 Task: Change  the formatting of the data  Which is Greater than 10 in conditional formating, put the option 'Green Fill with Dark Green Text. . 'In the sheet   Stellar Sales review book
Action: Mouse moved to (150, 121)
Screenshot: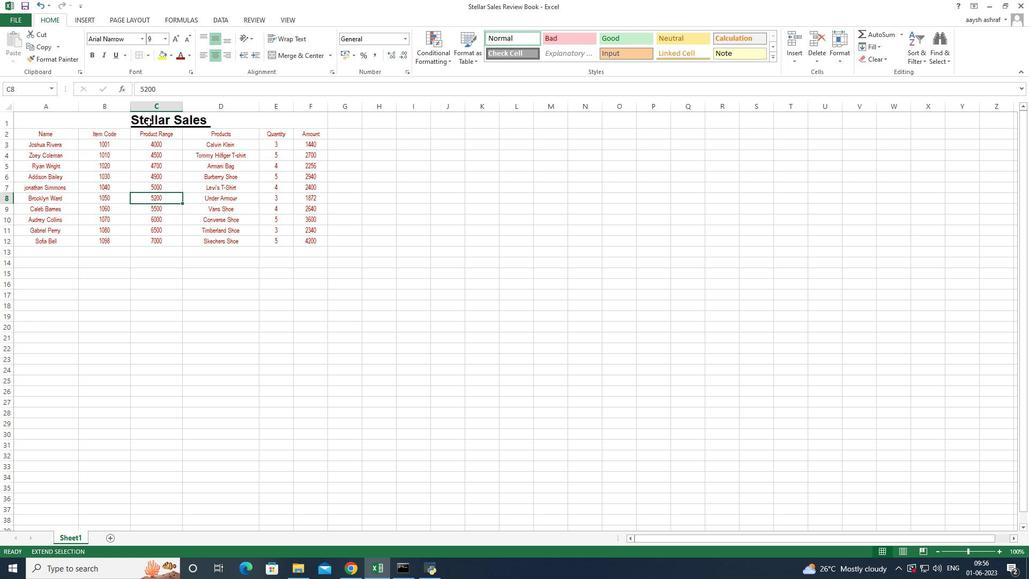 
Action: Mouse pressed left at (150, 121)
Screenshot: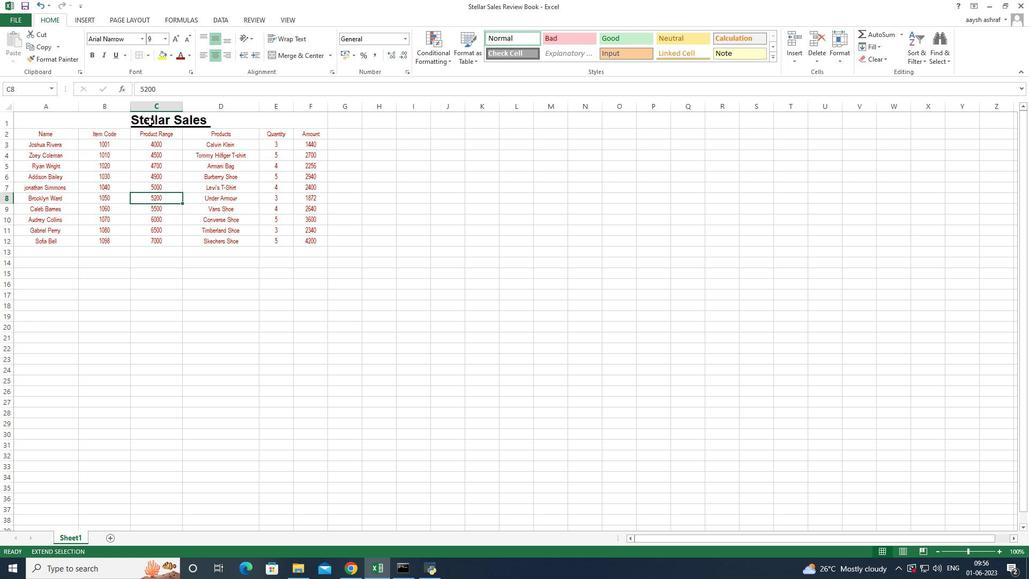 
Action: Mouse moved to (90, 359)
Screenshot: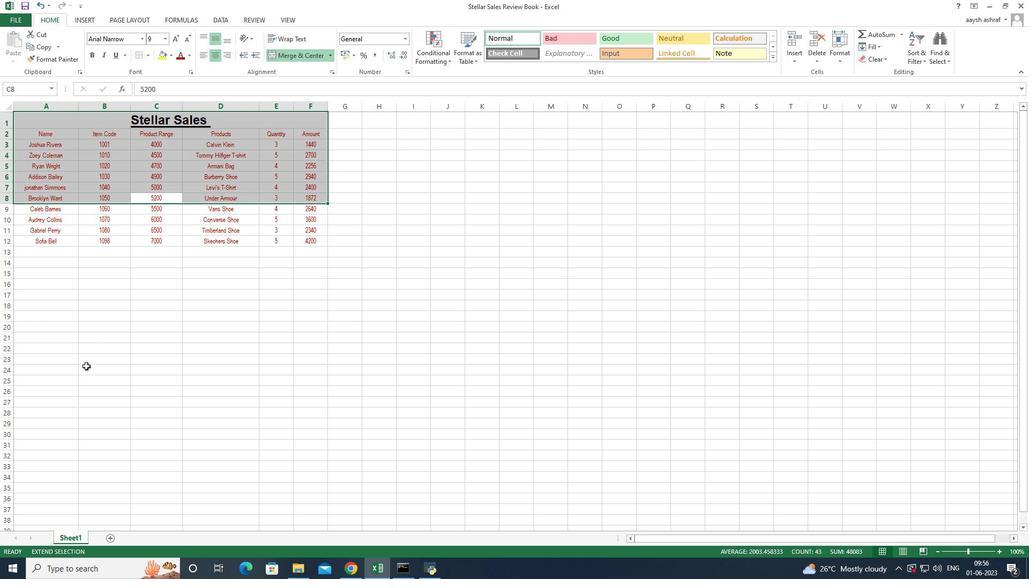 
Action: Mouse pressed right at (90, 359)
Screenshot: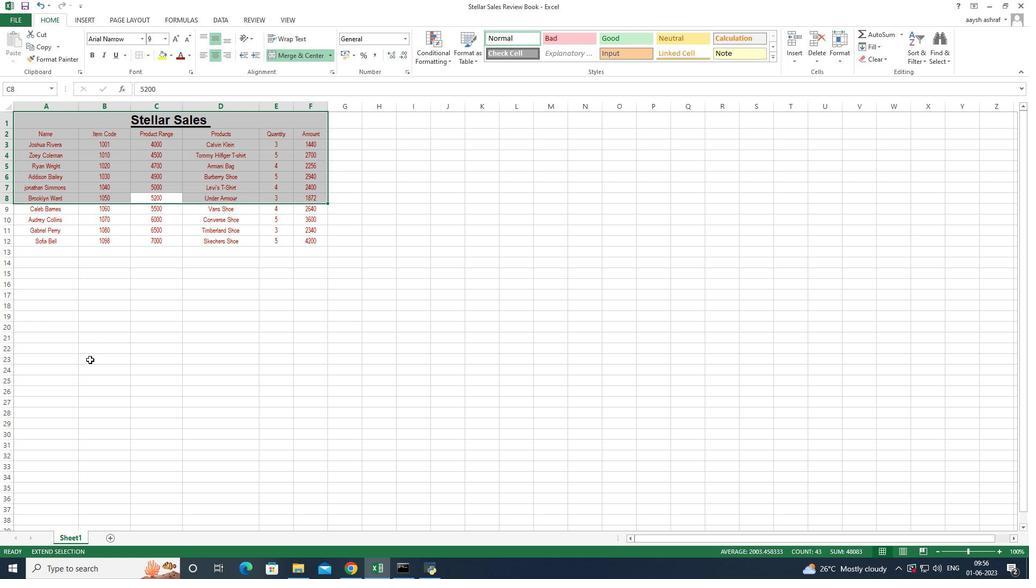 
Action: Mouse moved to (132, 349)
Screenshot: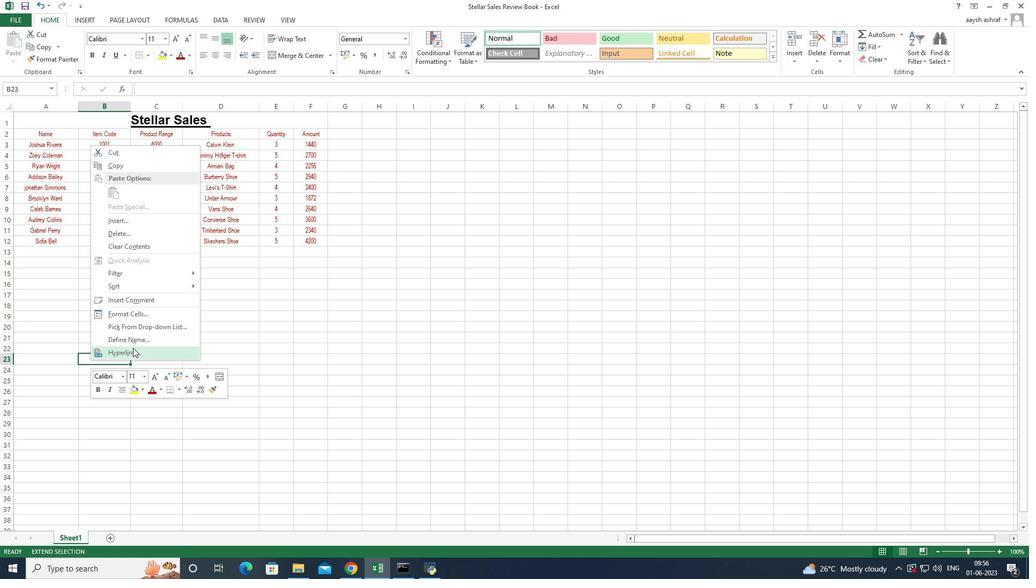 
Action: Mouse pressed left at (132, 349)
Screenshot: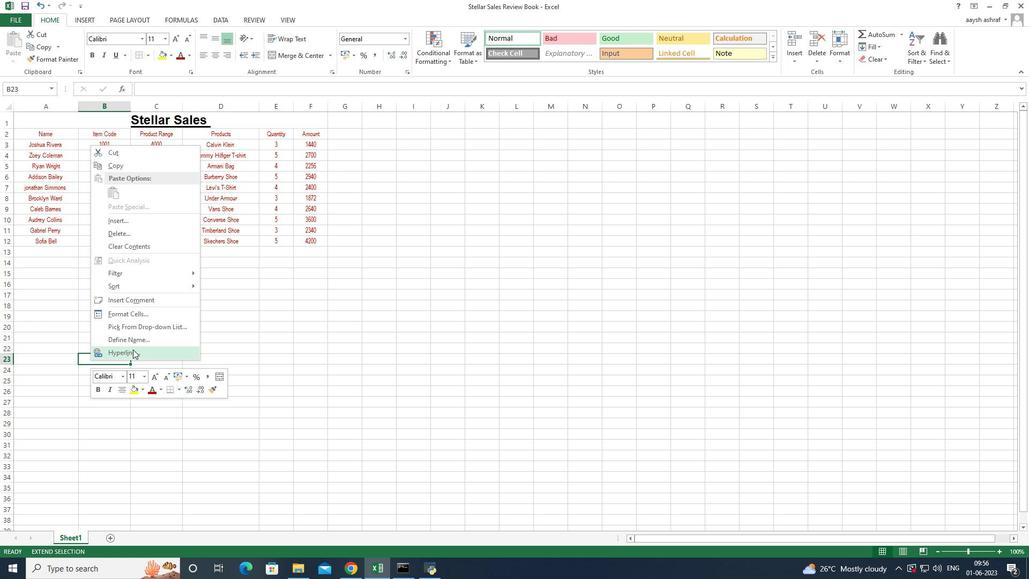 
Action: Mouse moved to (286, 261)
Screenshot: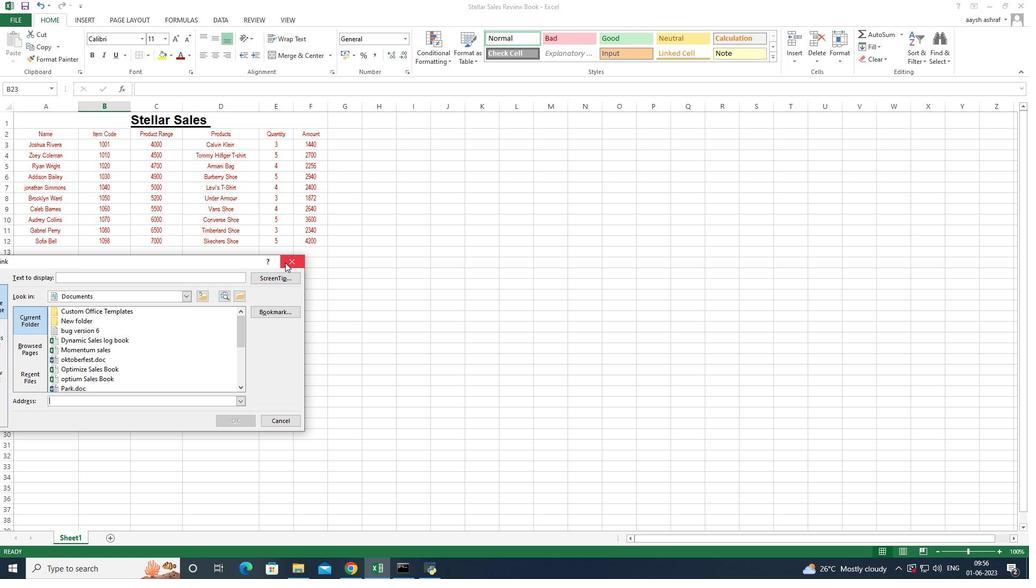 
Action: Mouse pressed left at (286, 261)
Screenshot: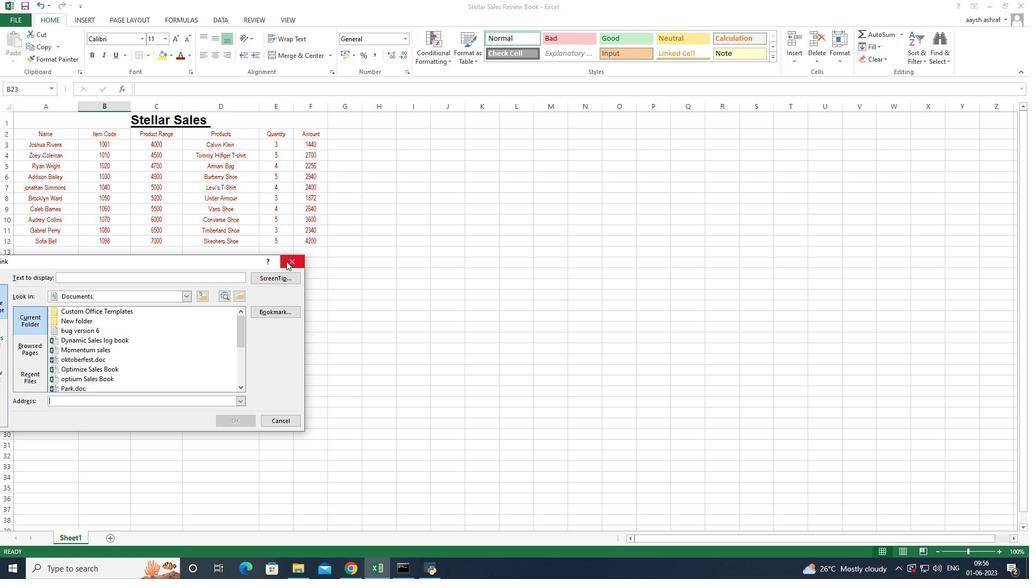 
Action: Mouse moved to (142, 121)
Screenshot: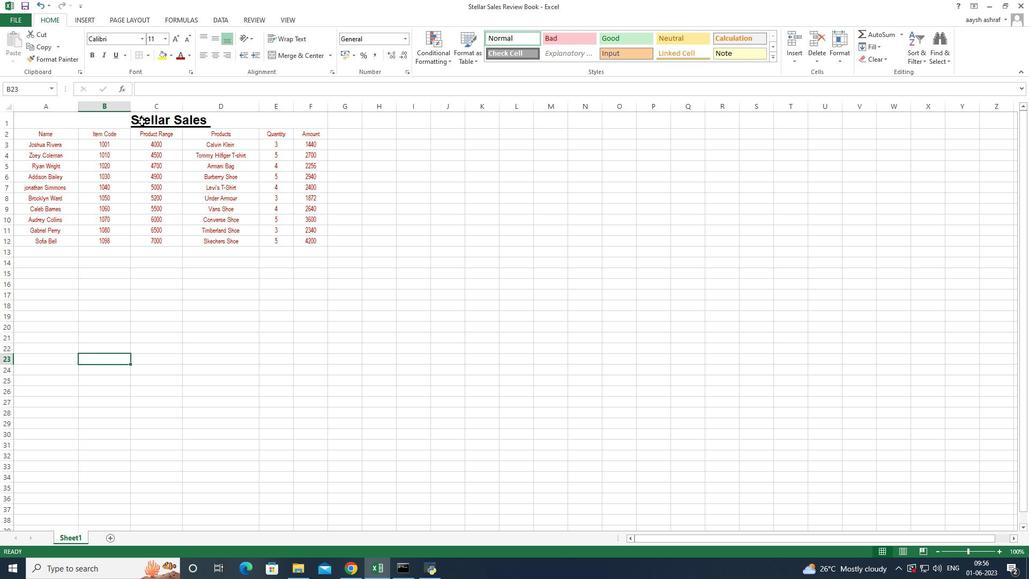 
Action: Mouse pressed left at (142, 121)
Screenshot: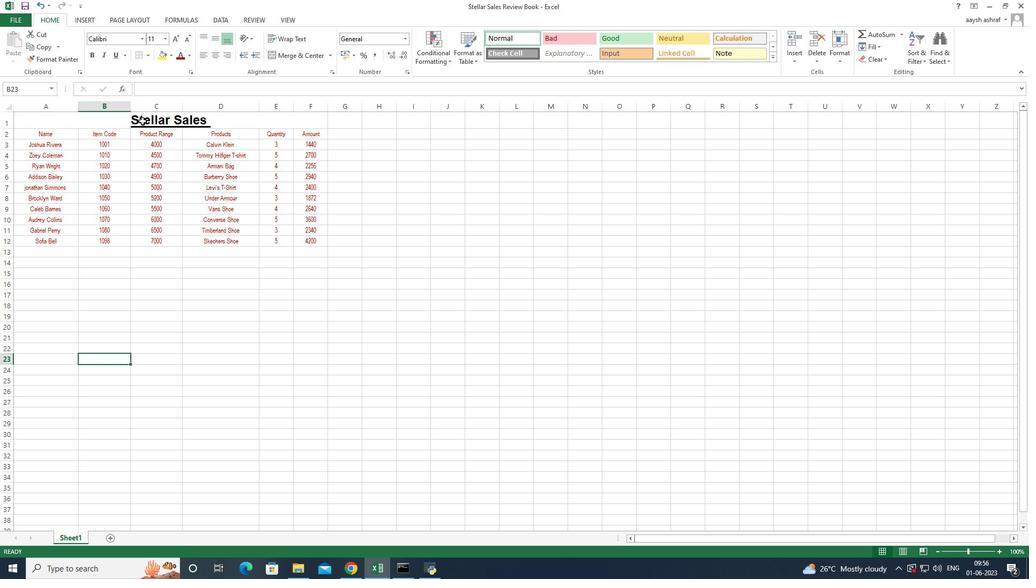 
Action: Mouse moved to (32, 135)
Screenshot: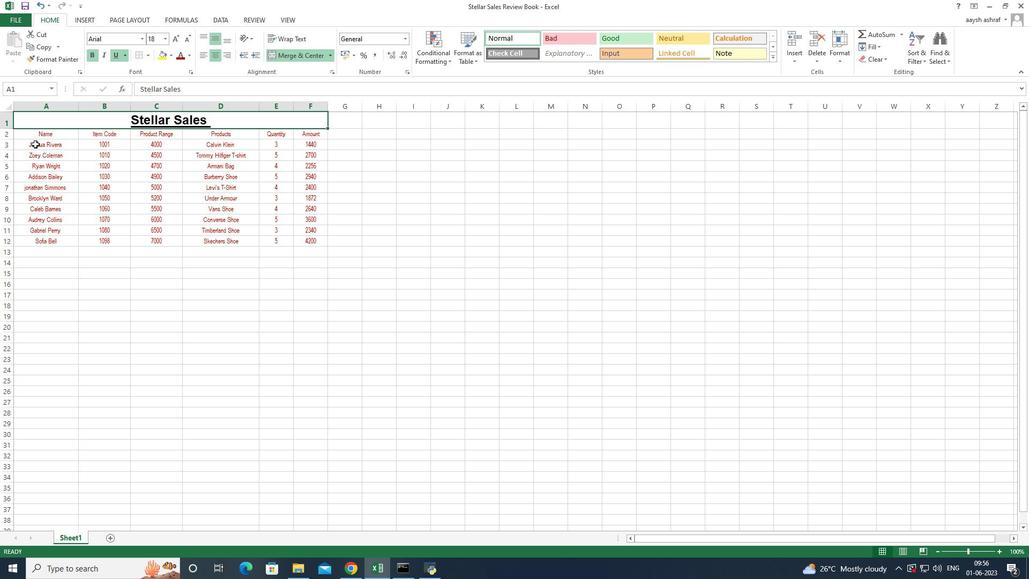 
Action: Mouse pressed left at (32, 135)
Screenshot: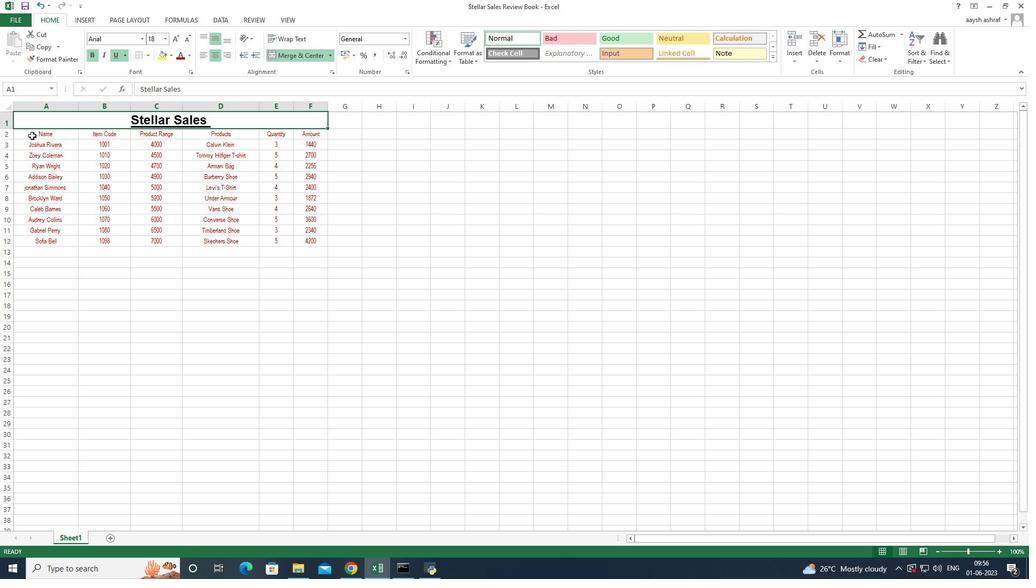 
Action: Mouse moved to (32, 135)
Screenshot: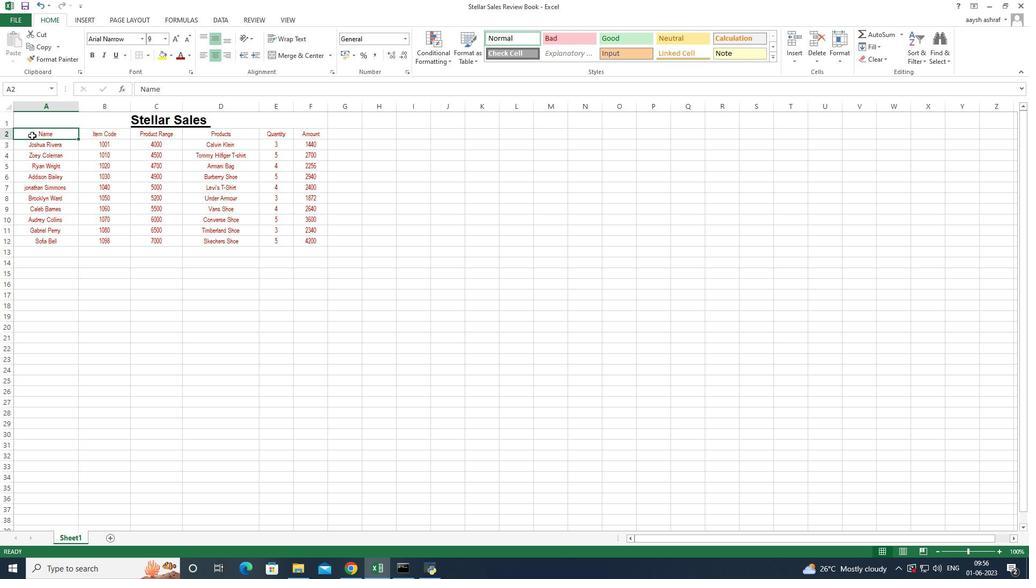 
Action: Mouse pressed left at (32, 135)
Screenshot: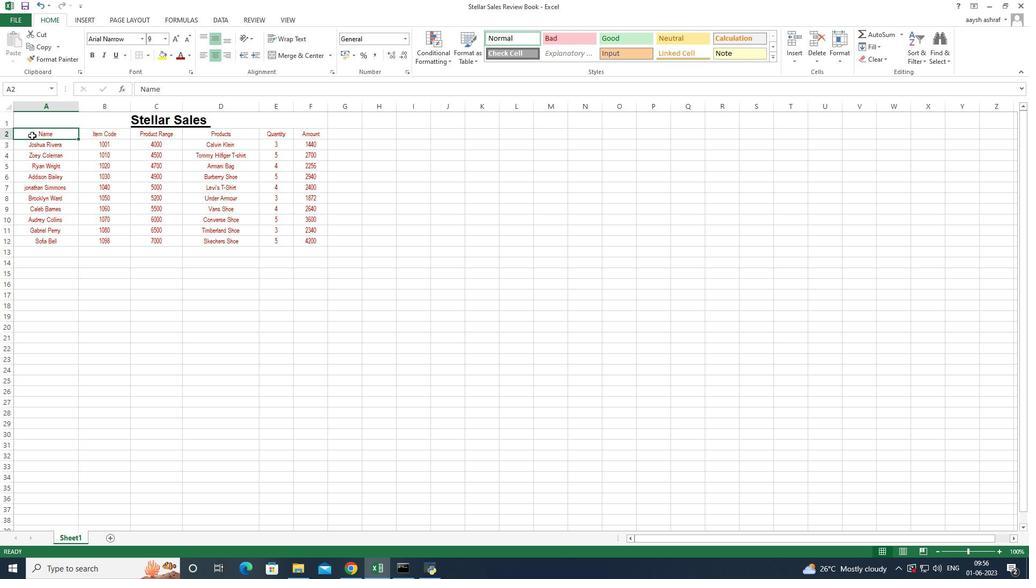 
Action: Mouse moved to (435, 55)
Screenshot: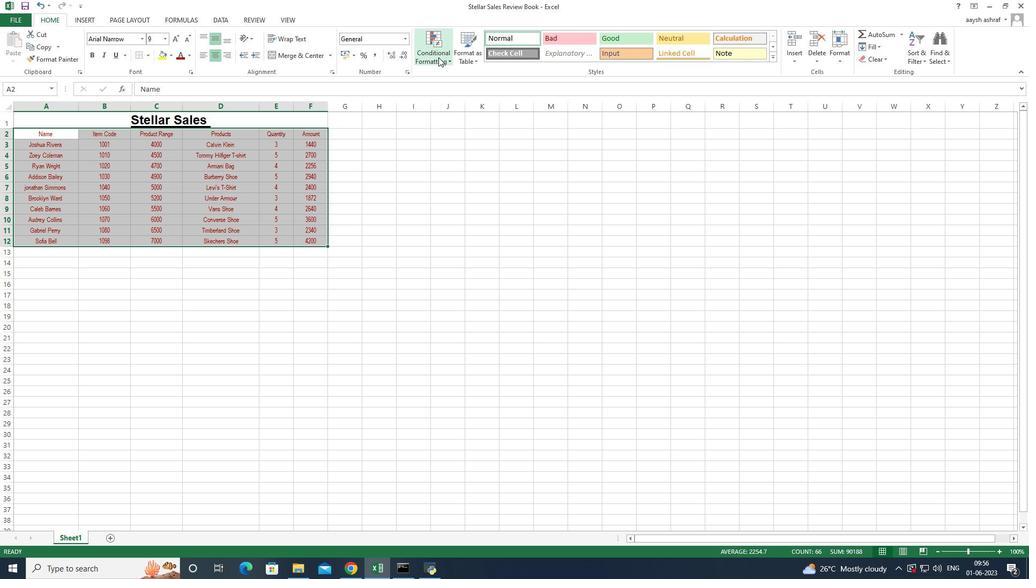 
Action: Mouse pressed left at (435, 55)
Screenshot: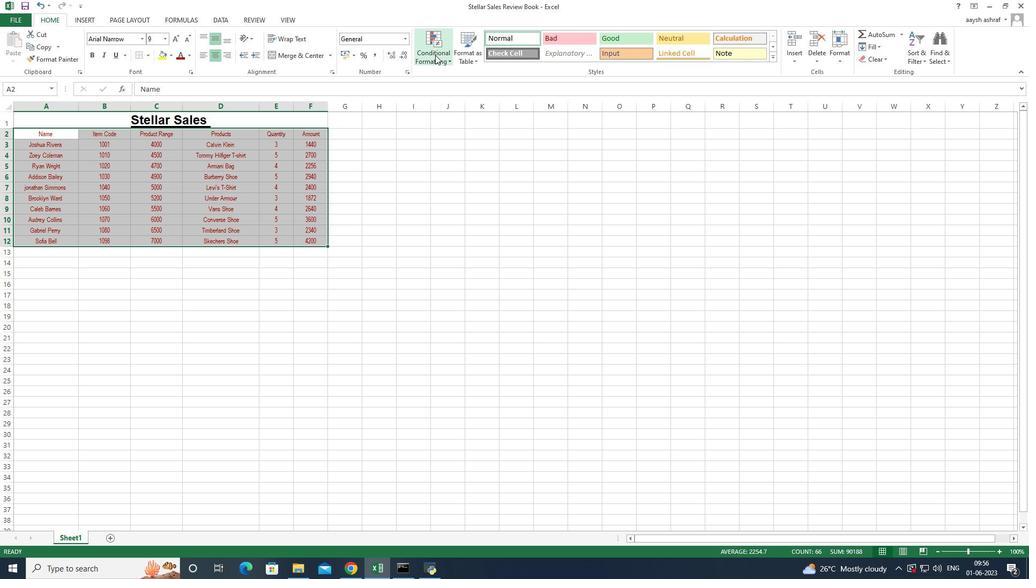 
Action: Mouse moved to (581, 79)
Screenshot: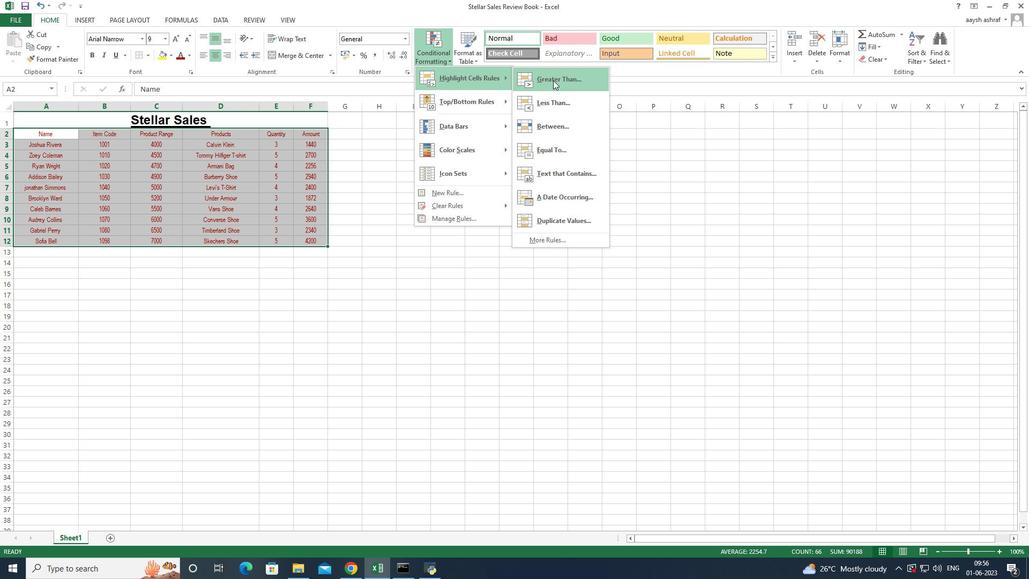 
Action: Mouse pressed left at (581, 79)
Screenshot: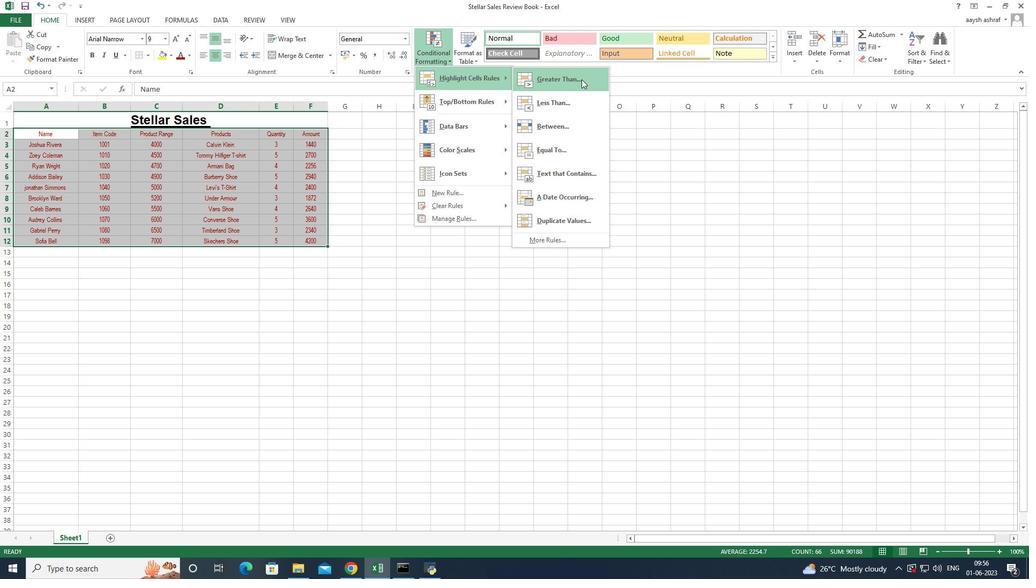 
Action: Mouse moved to (208, 288)
Screenshot: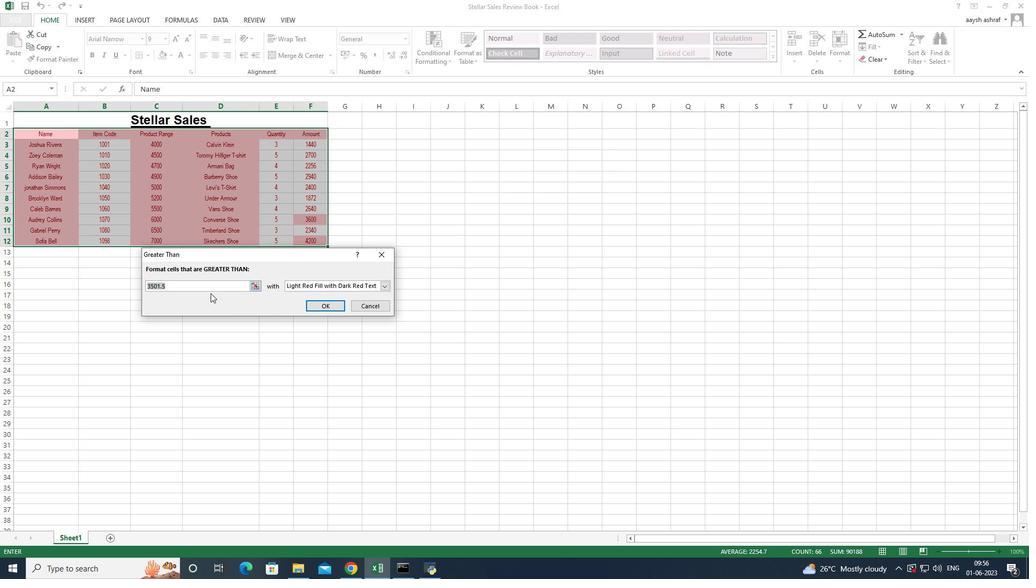 
Action: Key pressed <Key.backspace><Key.backspace><Key.backspace><Key.backspace><Key.backspace><Key.backspace>10
Screenshot: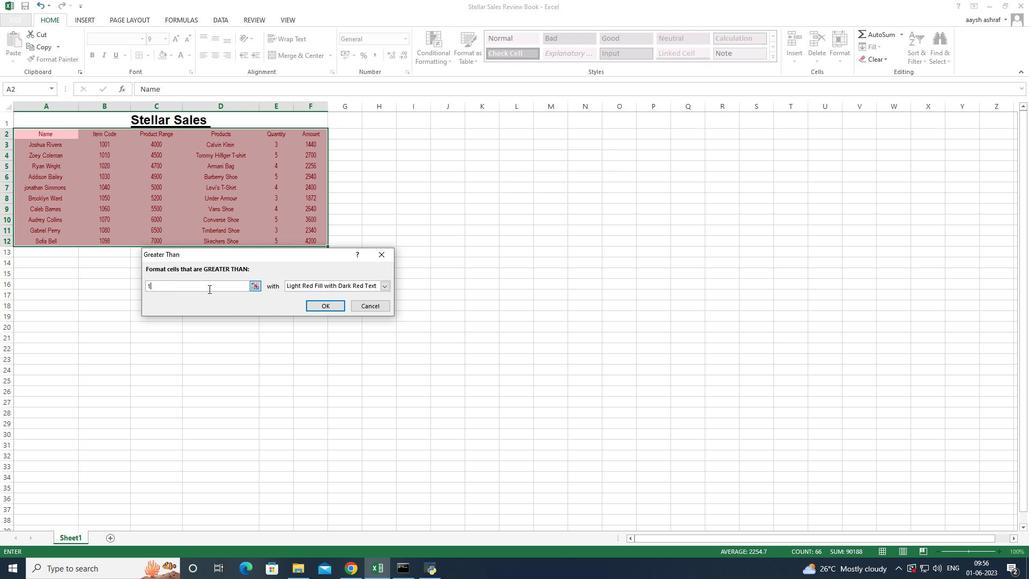 
Action: Mouse moved to (383, 285)
Screenshot: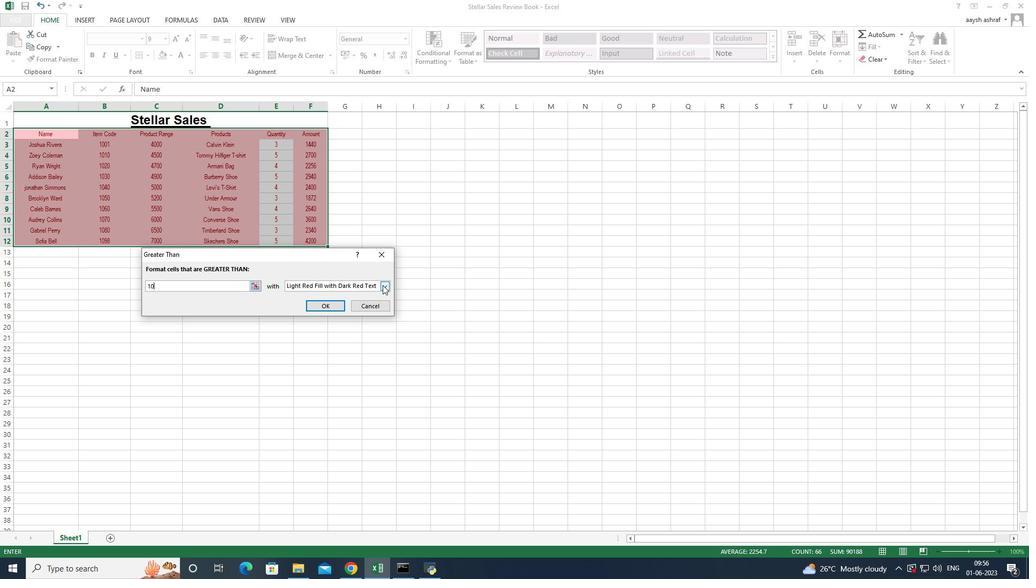 
Action: Mouse pressed left at (383, 285)
Screenshot: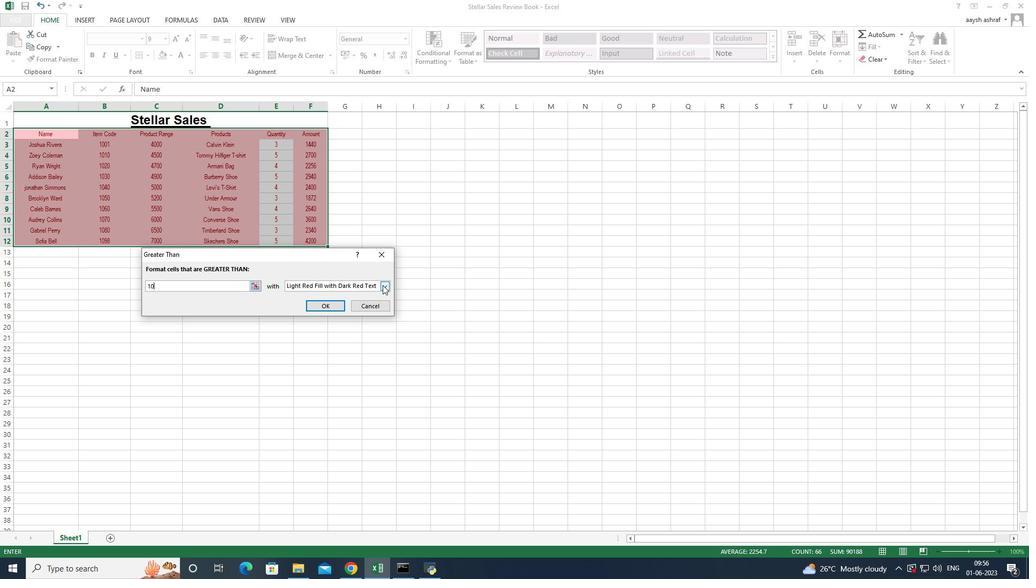 
Action: Mouse moved to (354, 310)
Screenshot: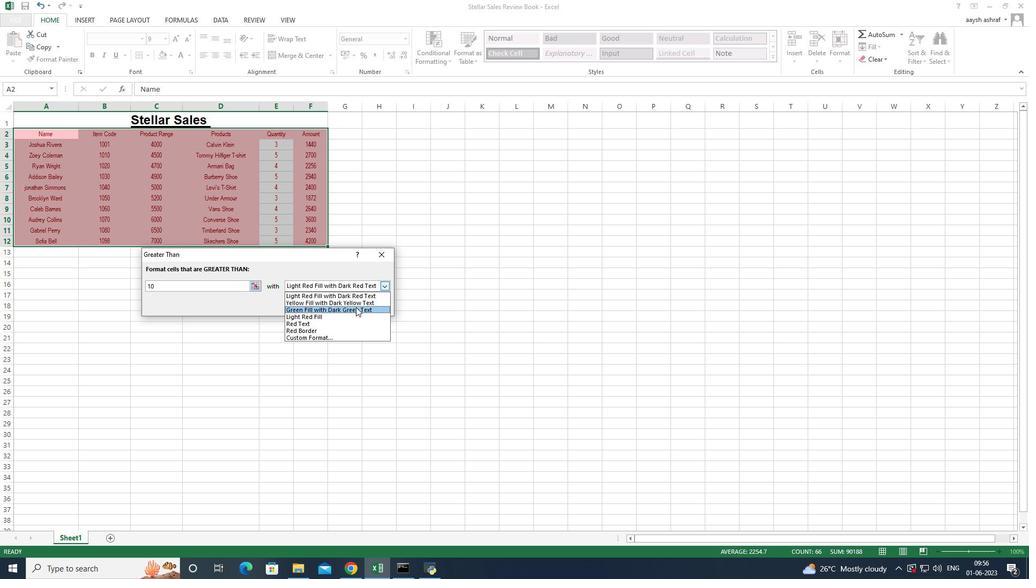 
Action: Mouse pressed left at (354, 310)
Screenshot: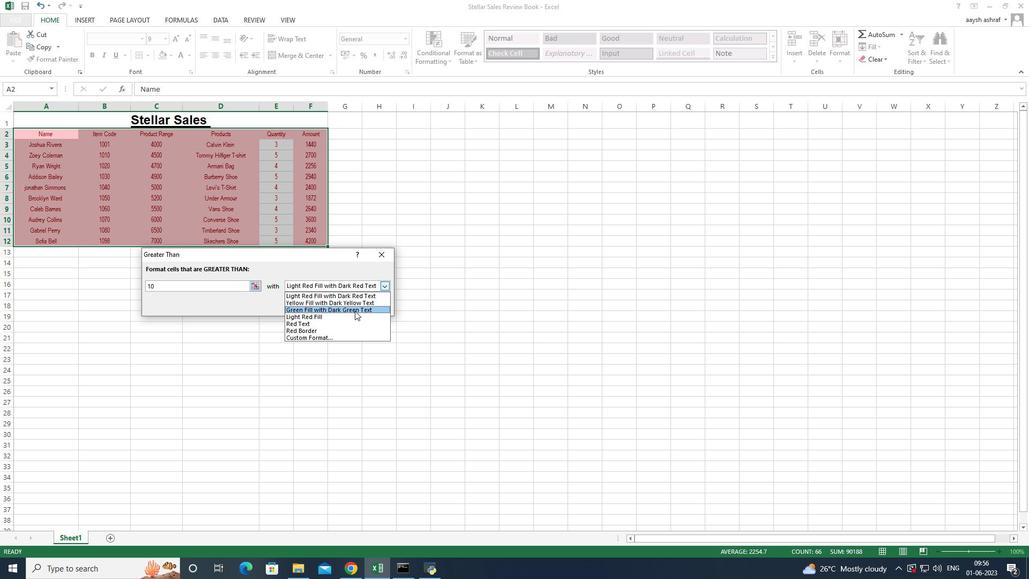 
Action: Mouse moved to (331, 306)
Screenshot: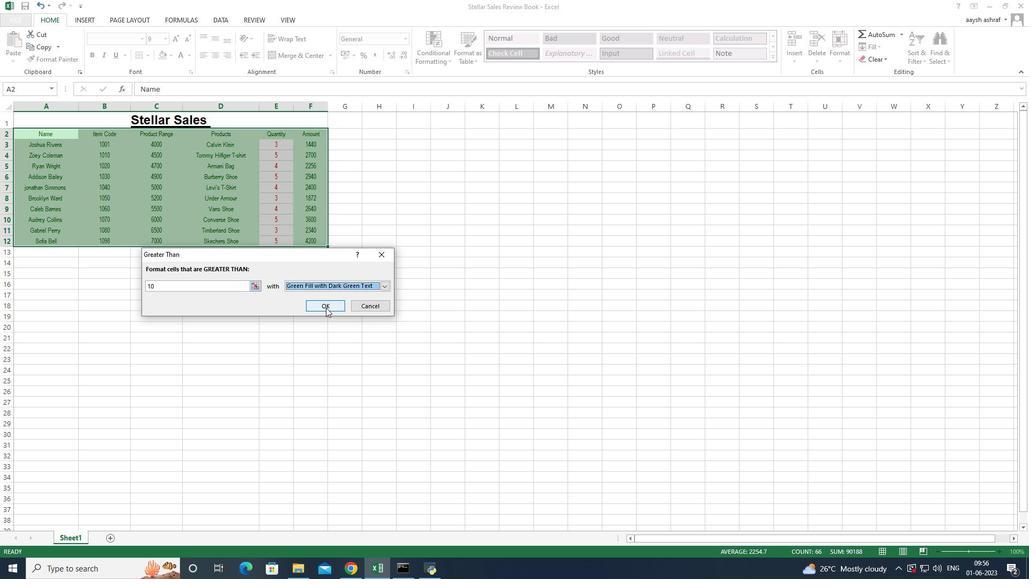 
Action: Mouse pressed left at (331, 306)
Screenshot: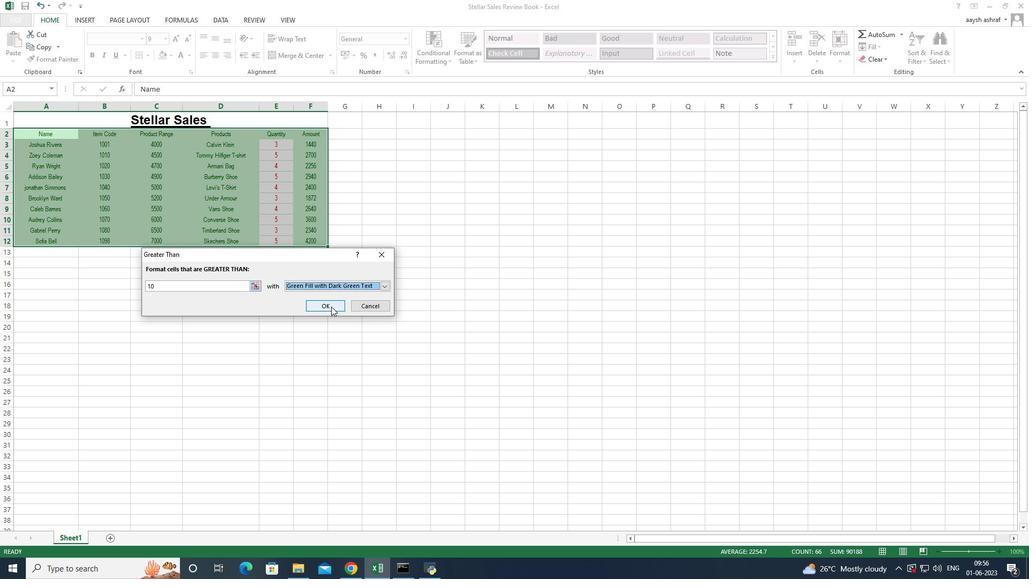 
Action: Mouse moved to (195, 302)
Screenshot: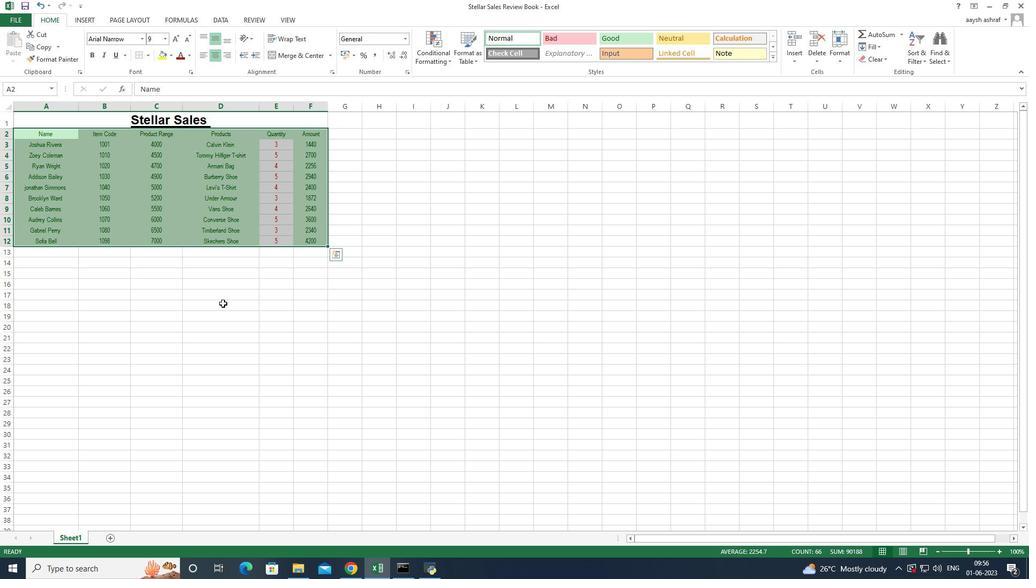 
Action: Mouse pressed left at (195, 302)
Screenshot: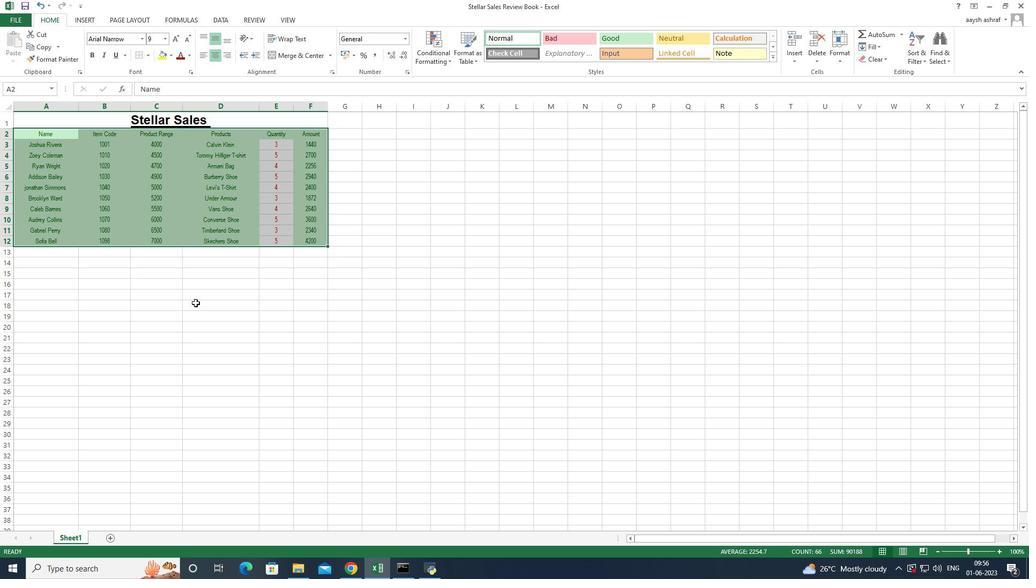 
Action: Mouse moved to (163, 122)
Screenshot: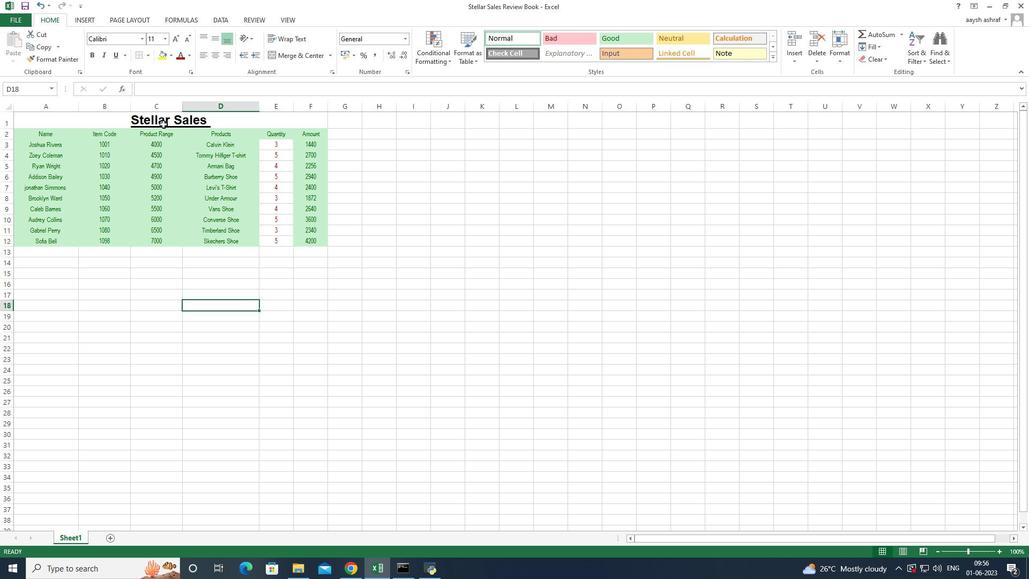 
Action: Mouse pressed left at (163, 122)
Screenshot: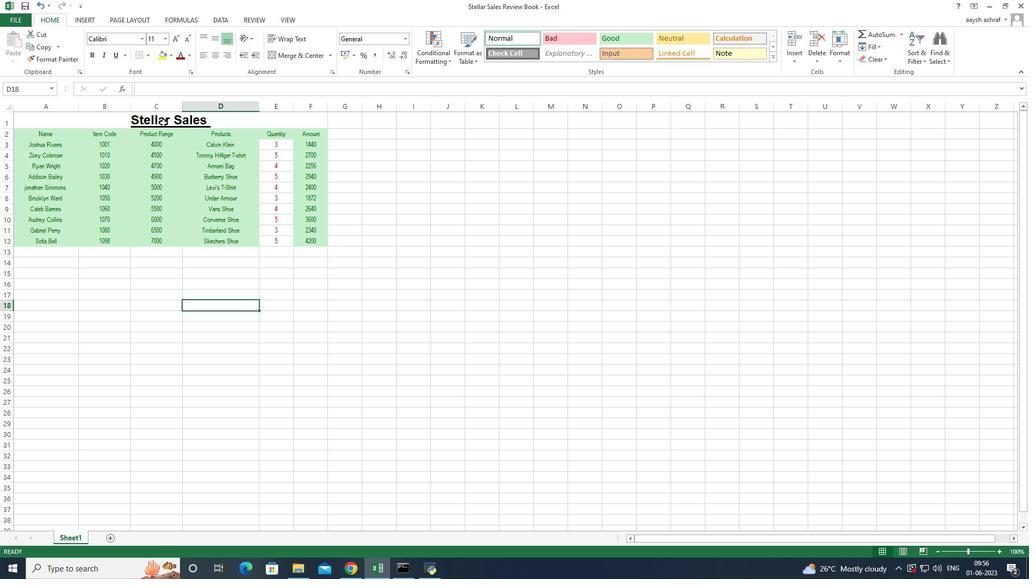 
Action: Mouse moved to (188, 60)
Screenshot: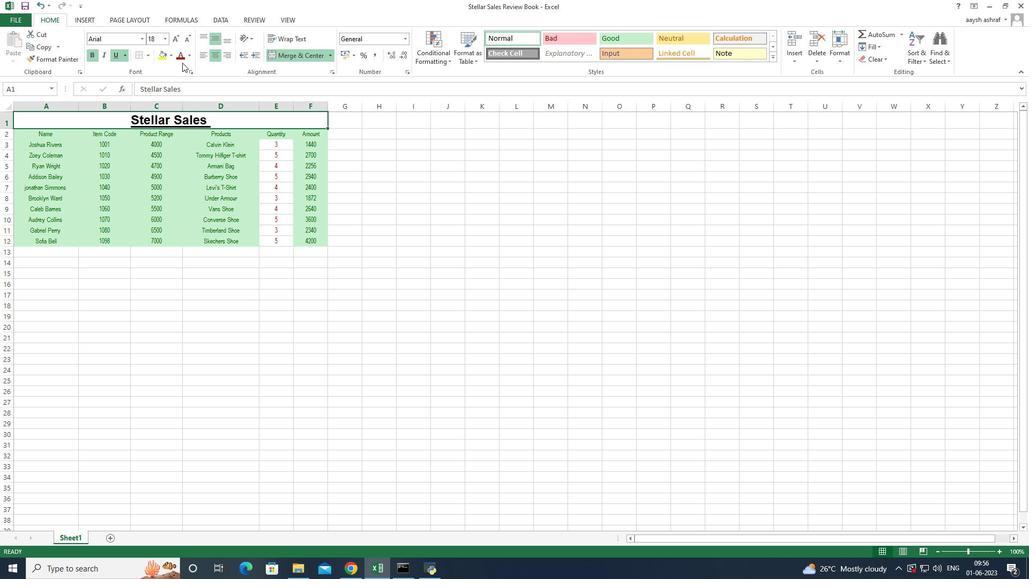 
Action: Mouse pressed left at (188, 60)
Screenshot: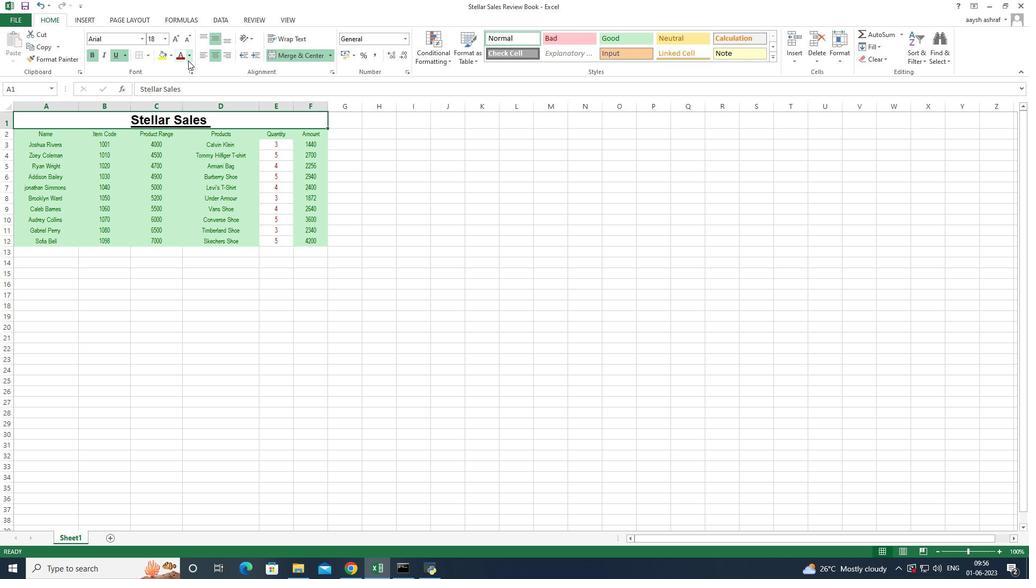 
Action: Mouse moved to (189, 154)
Screenshot: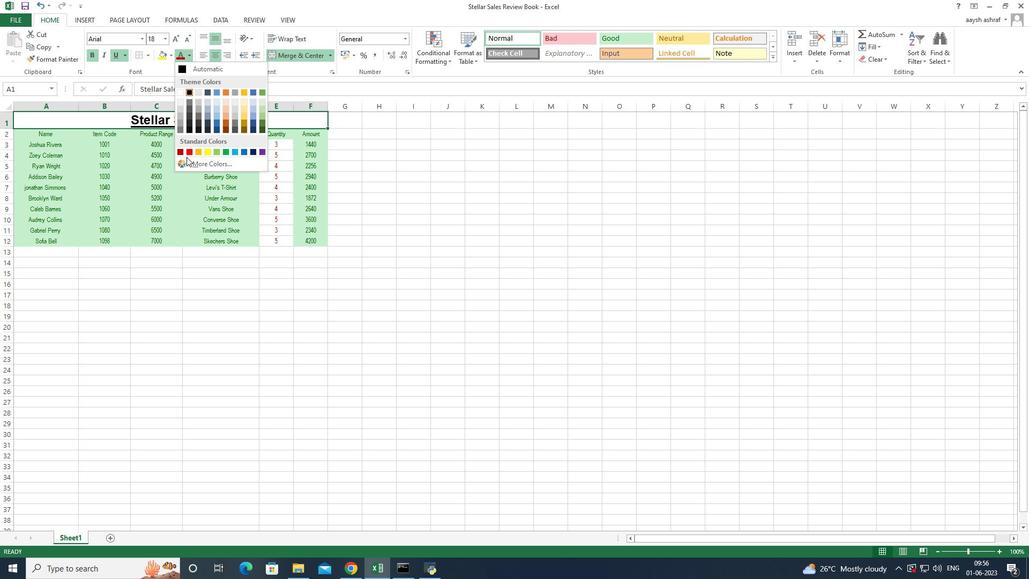 
Action: Mouse pressed left at (189, 154)
Screenshot: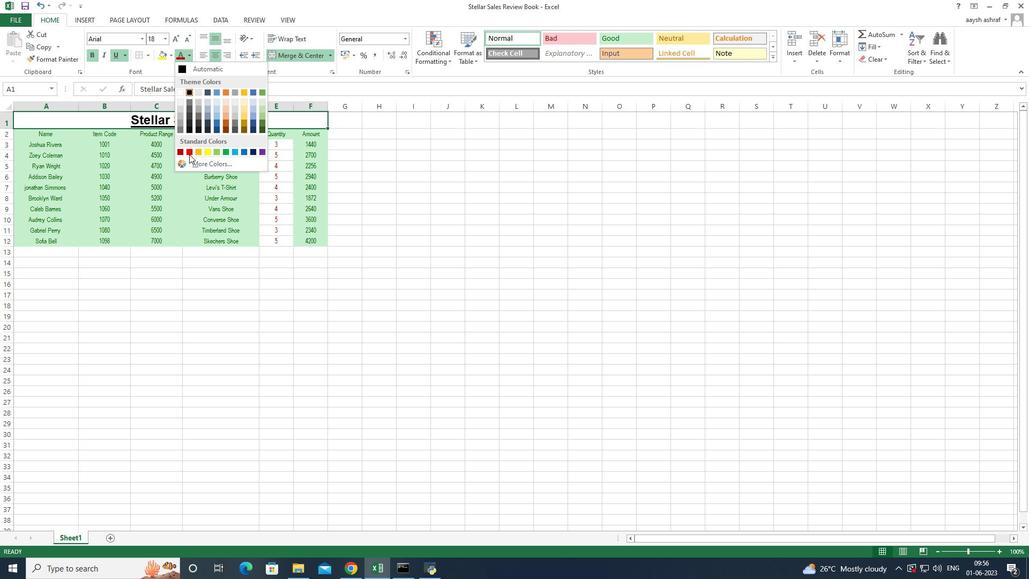 
Action: Mouse moved to (183, 151)
Screenshot: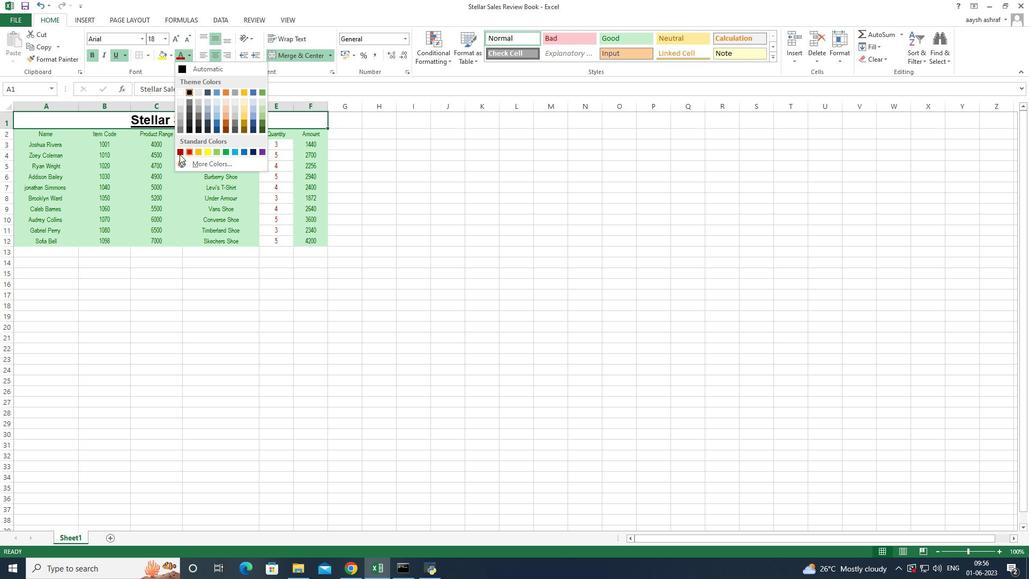 
Action: Mouse pressed left at (183, 151)
Screenshot: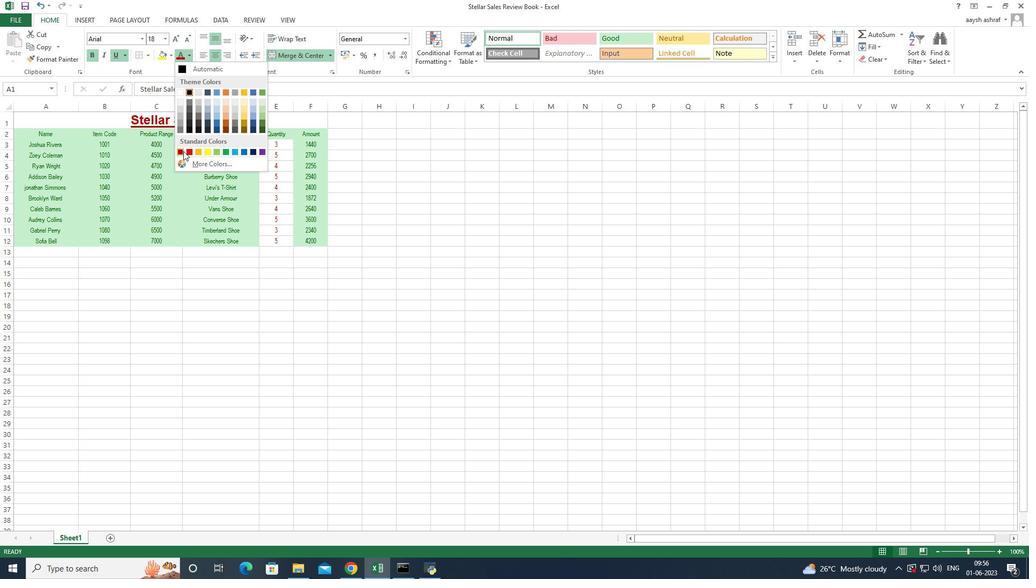 
Action: Mouse moved to (83, 115)
Screenshot: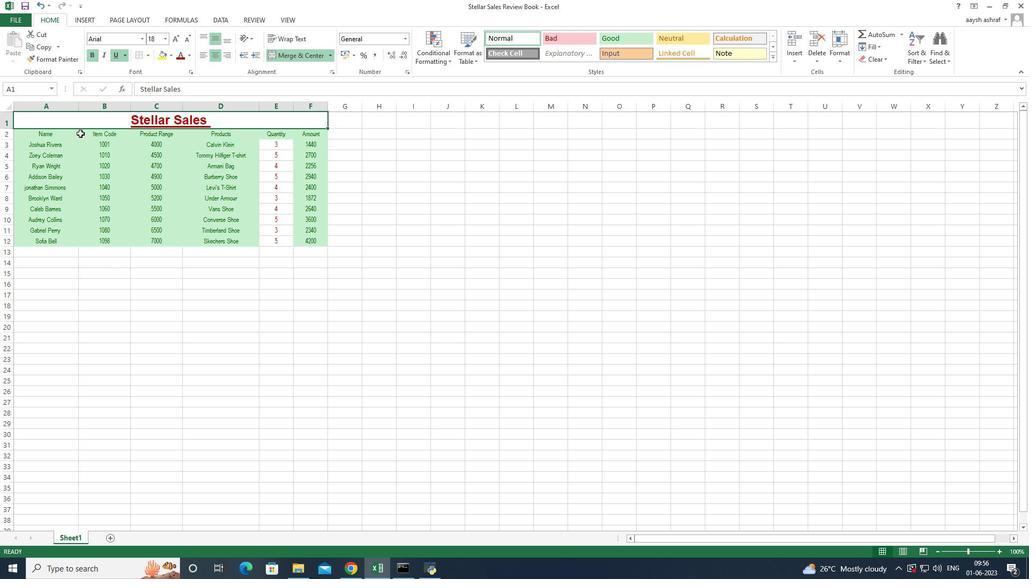 
Action: Mouse pressed left at (83, 115)
Screenshot: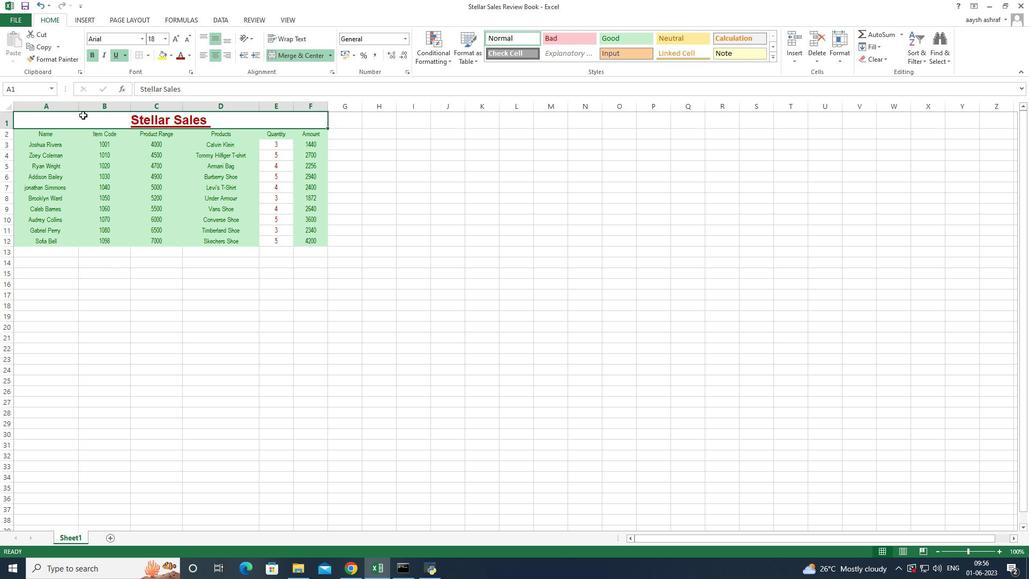 
Action: Mouse pressed left at (83, 115)
Screenshot: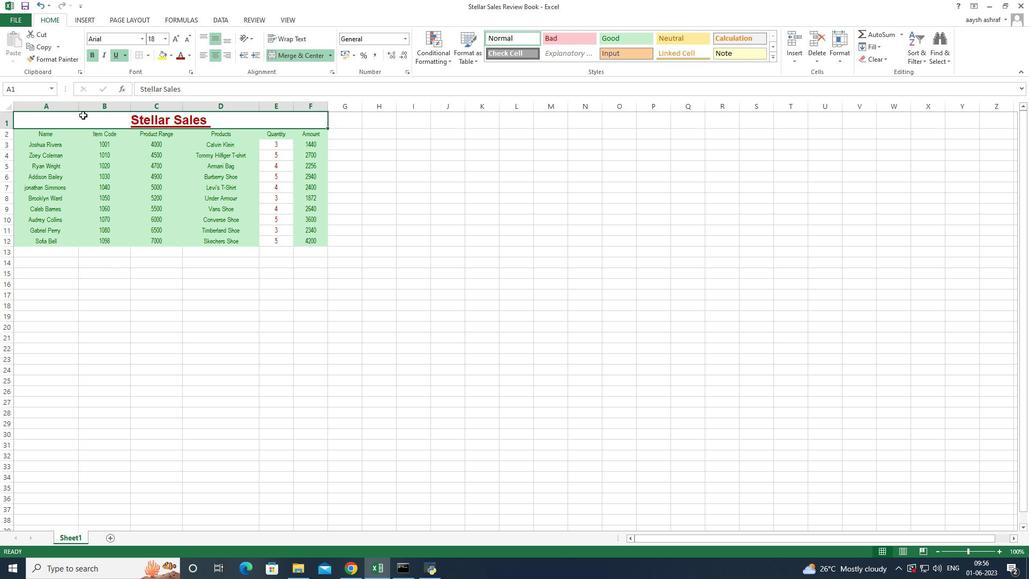 
Action: Mouse moved to (131, 119)
Screenshot: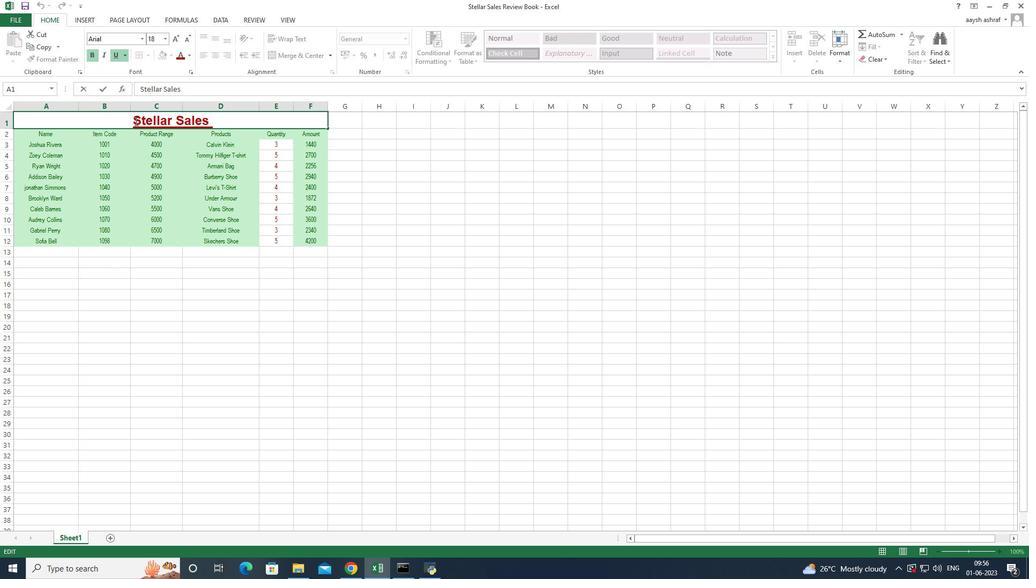 
Action: Mouse pressed left at (131, 119)
Screenshot: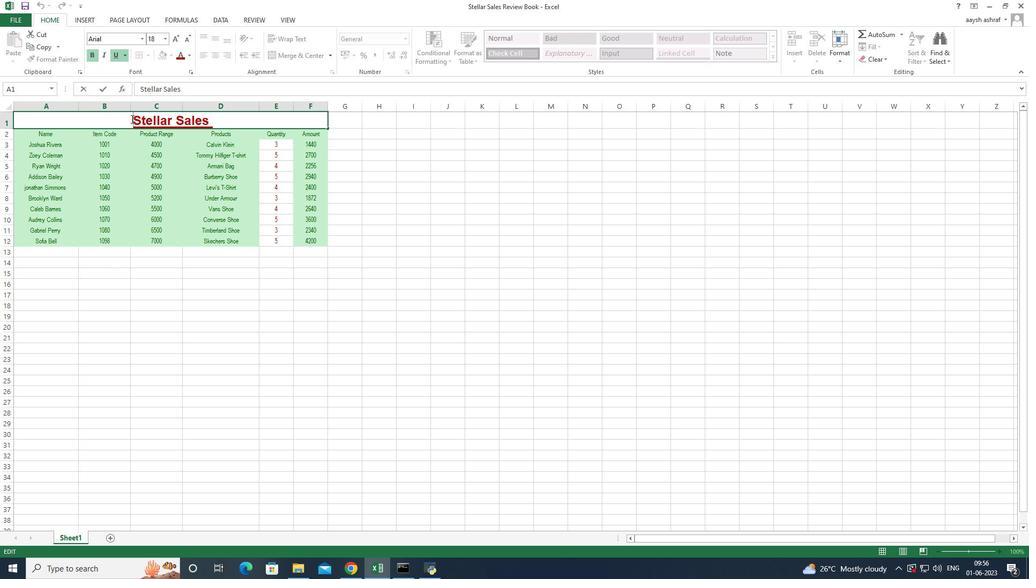 
Action: Mouse moved to (49, 123)
Screenshot: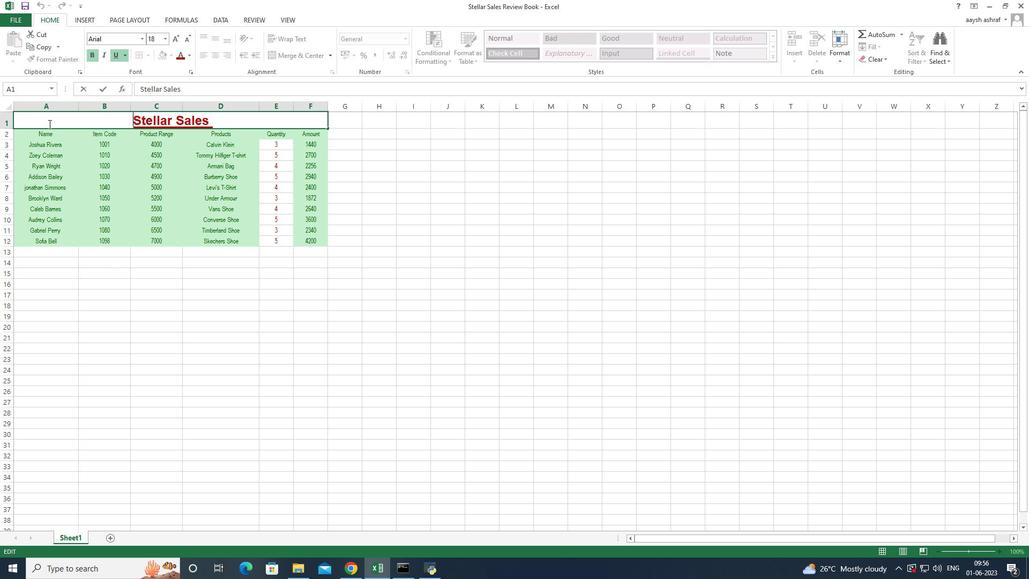 
Action: Mouse pressed left at (49, 123)
Screenshot: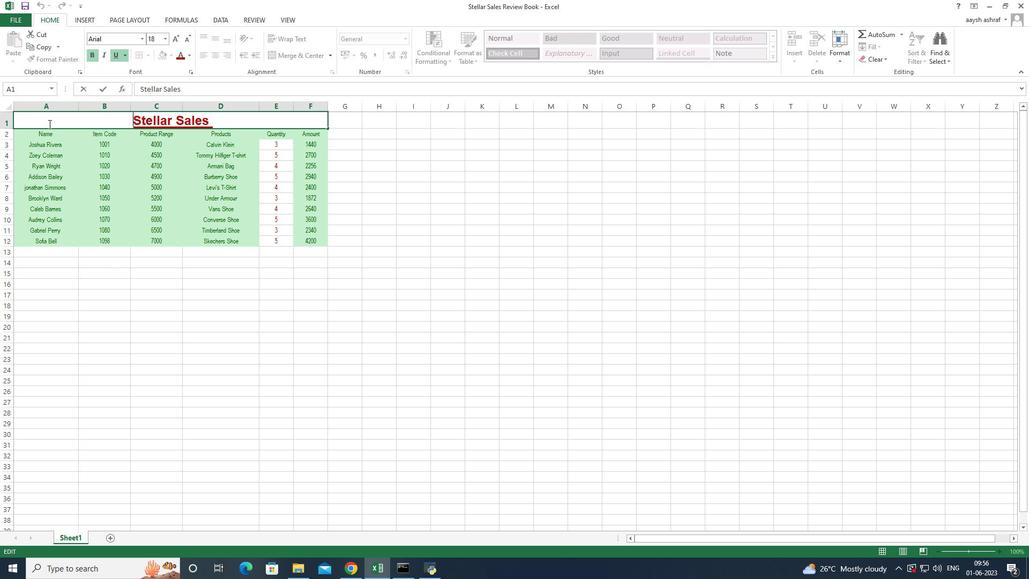 
Action: Mouse pressed left at (49, 123)
Screenshot: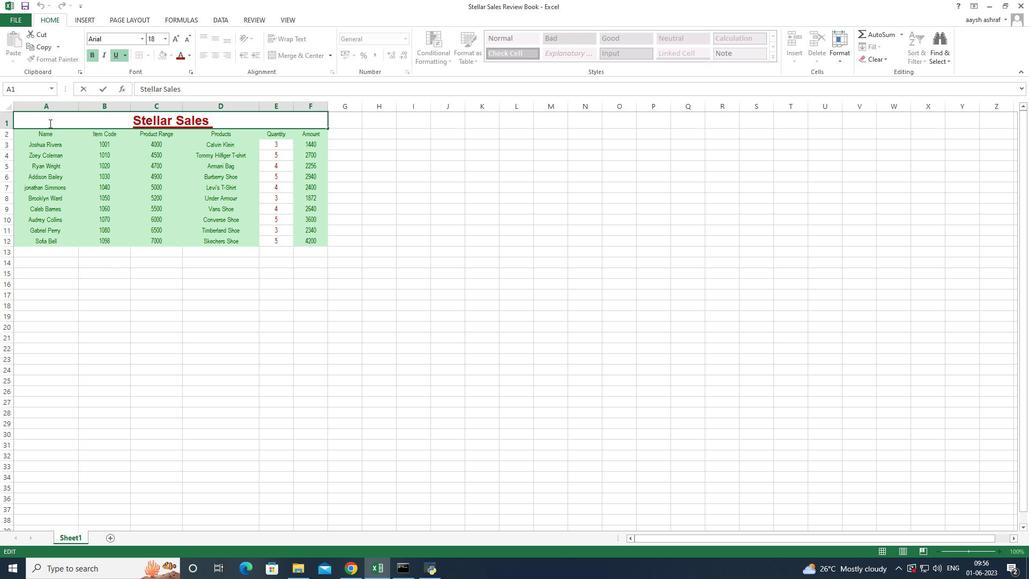 
Action: Mouse moved to (183, 60)
Screenshot: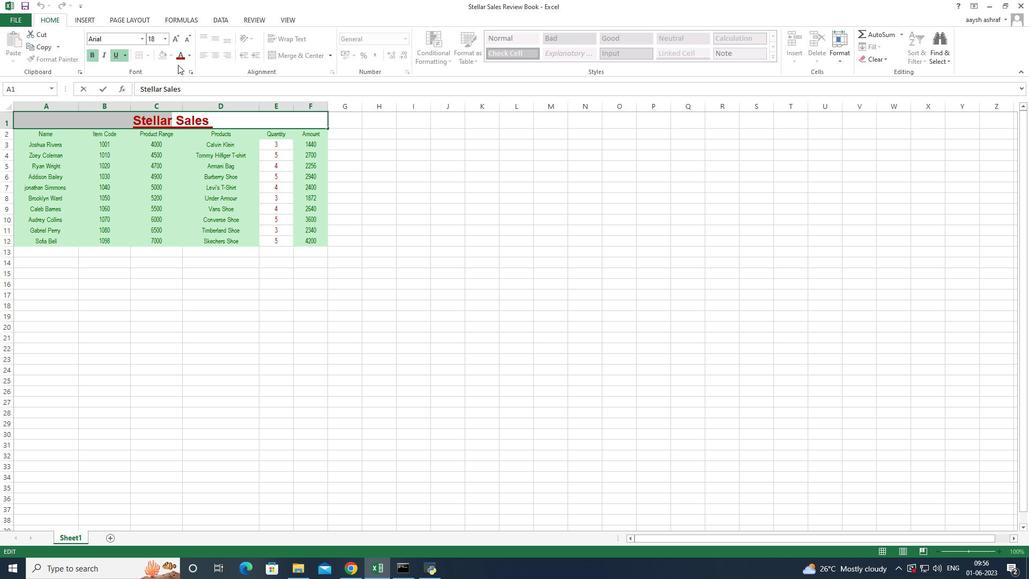 
Action: Mouse pressed left at (183, 60)
Screenshot: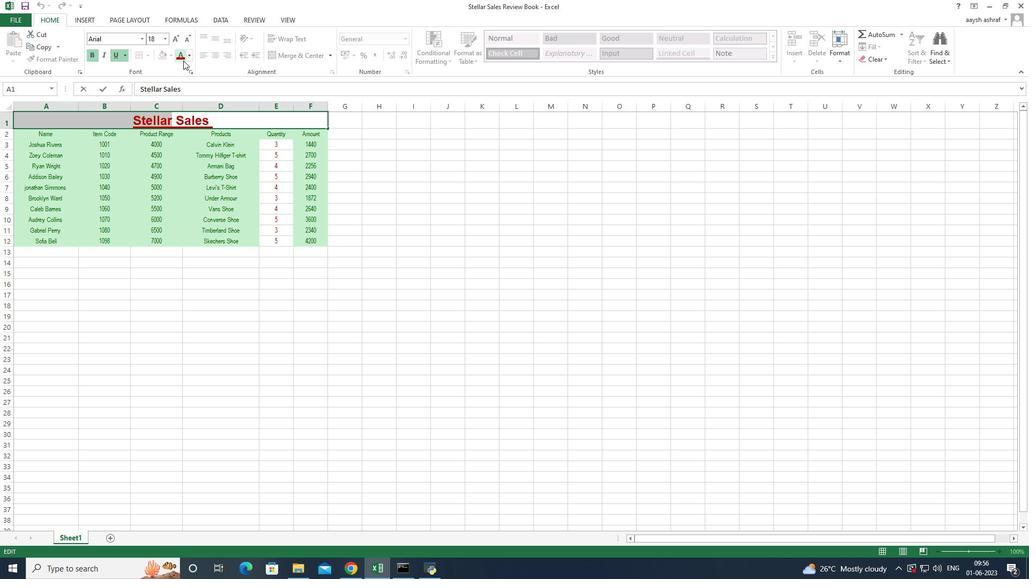 
Action: Mouse moved to (186, 57)
Screenshot: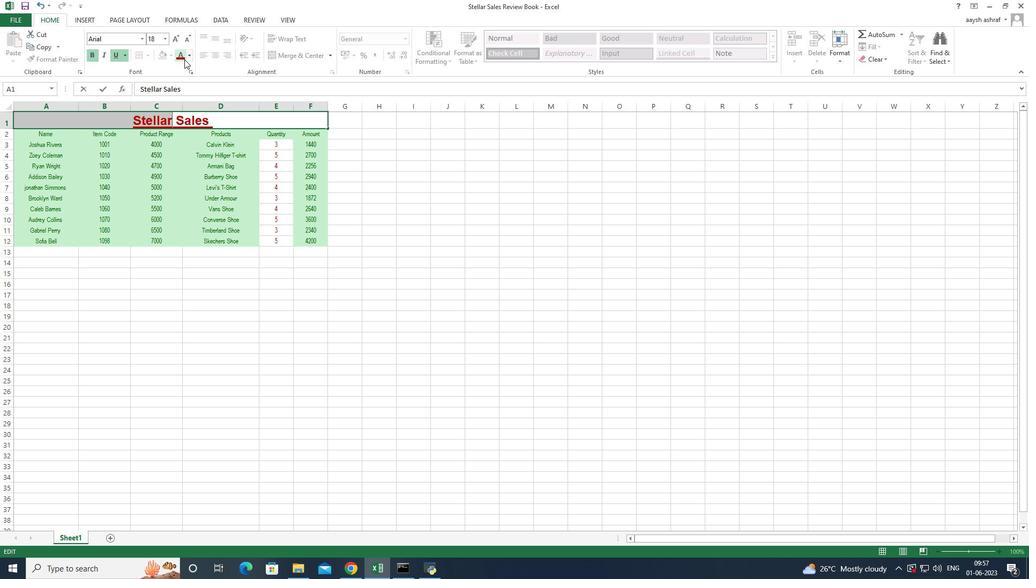
Action: Mouse pressed left at (186, 57)
Screenshot: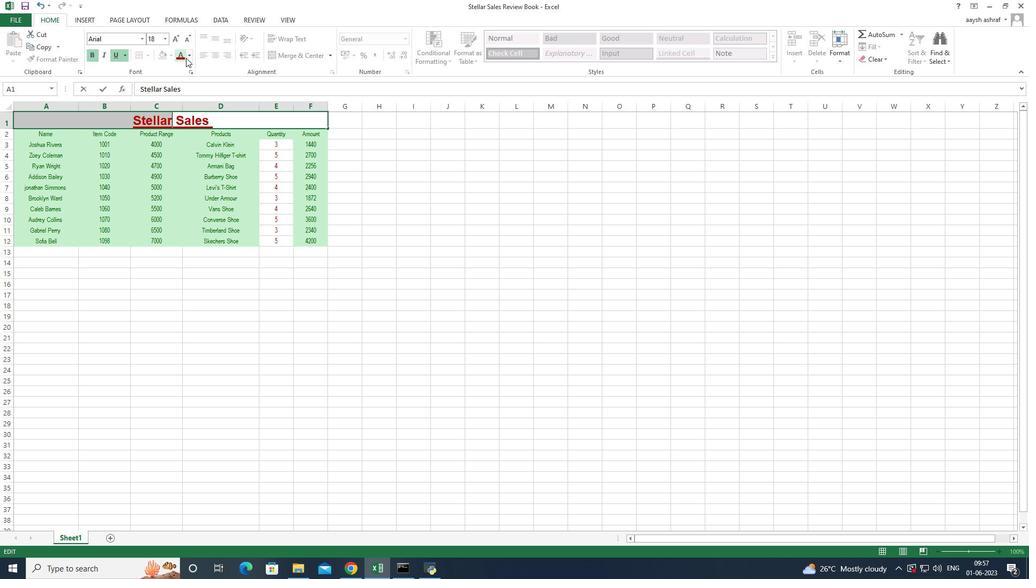 
Action: Mouse moved to (218, 125)
Screenshot: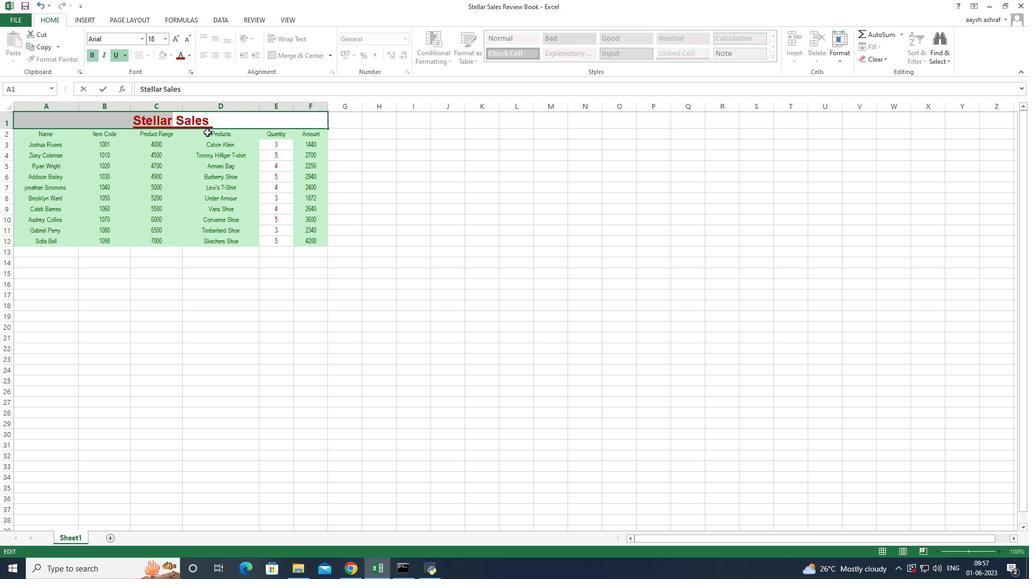 
Action: Mouse pressed left at (218, 125)
Screenshot: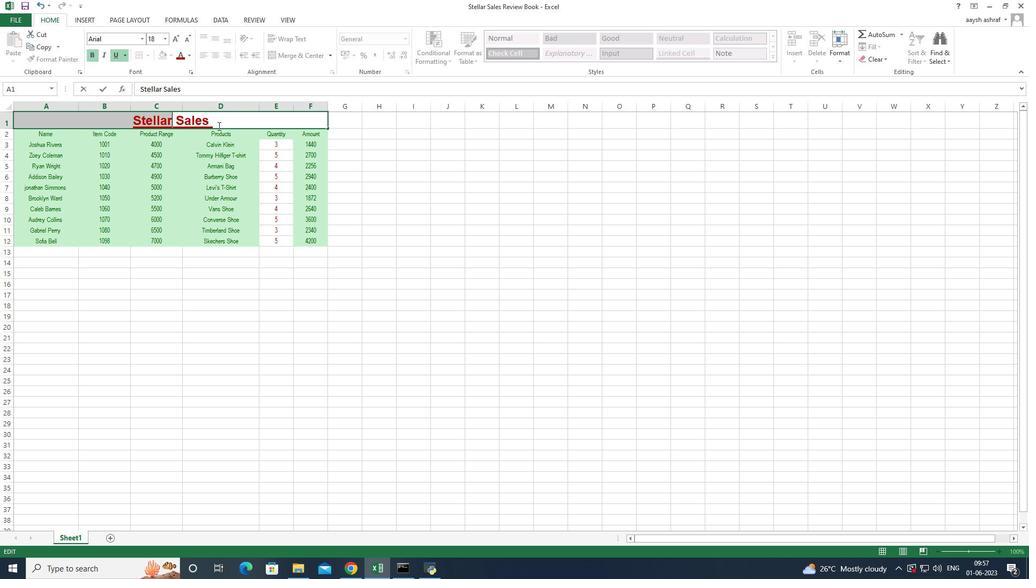 
Action: Mouse moved to (238, 121)
Screenshot: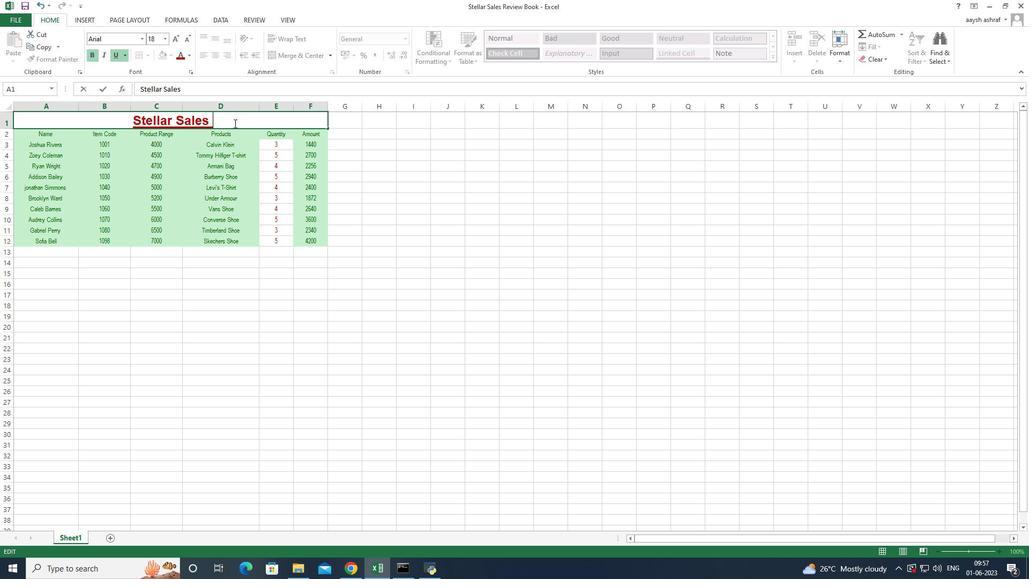 
Action: Mouse pressed left at (238, 121)
Screenshot: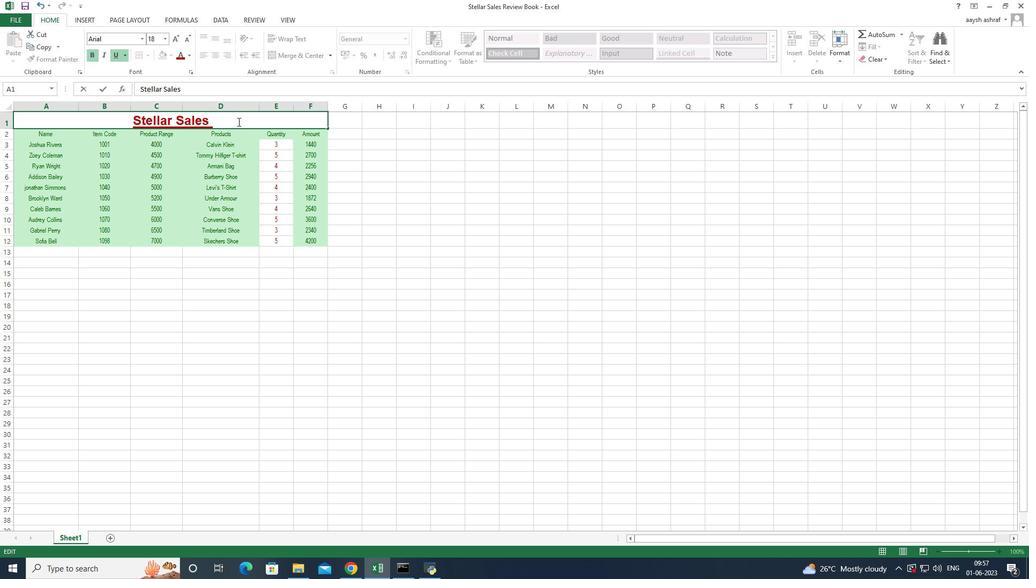 
Action: Mouse moved to (147, 315)
Screenshot: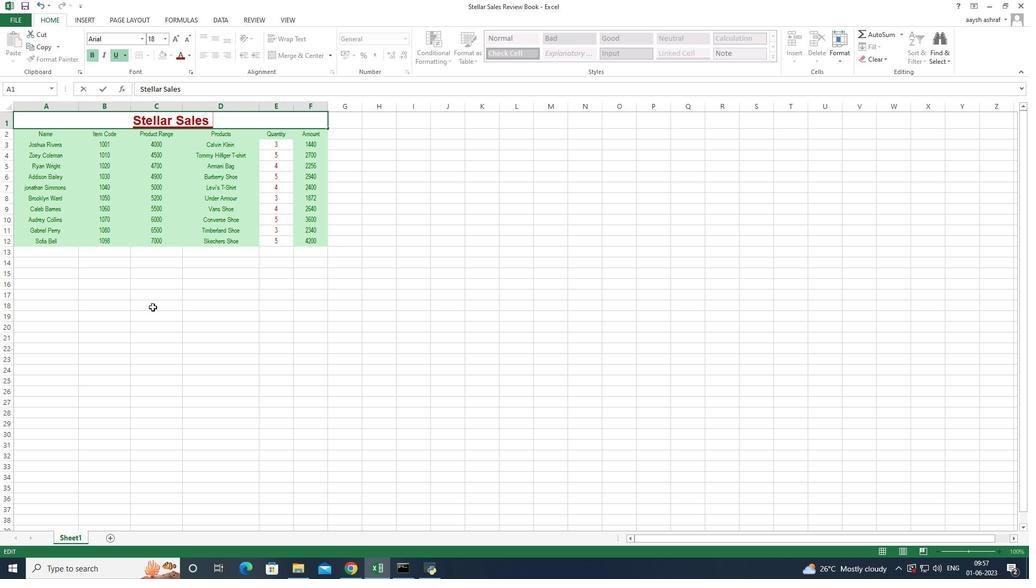 
Action: Mouse pressed left at (147, 315)
Screenshot: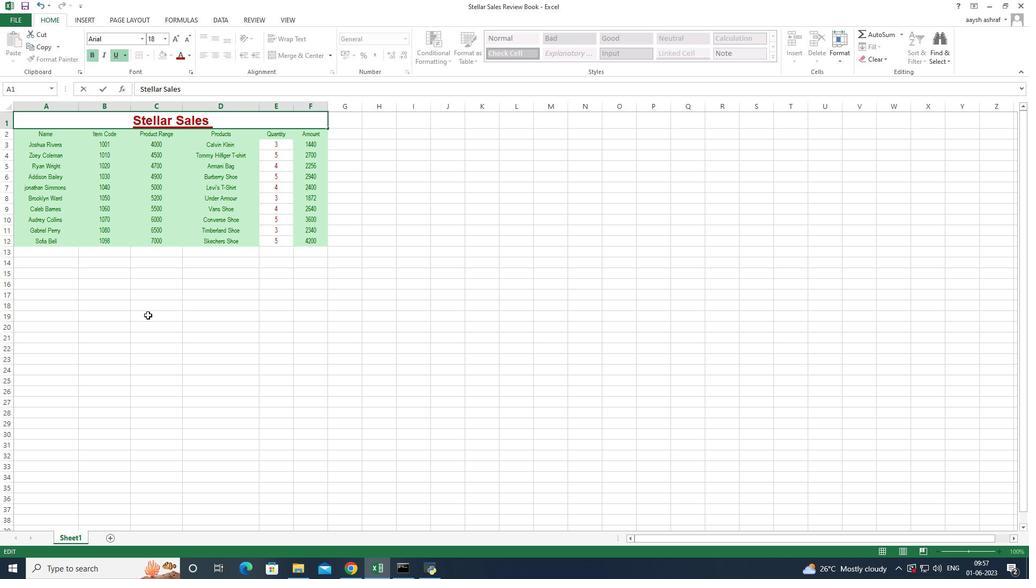 
Action: Mouse moved to (48, 134)
Screenshot: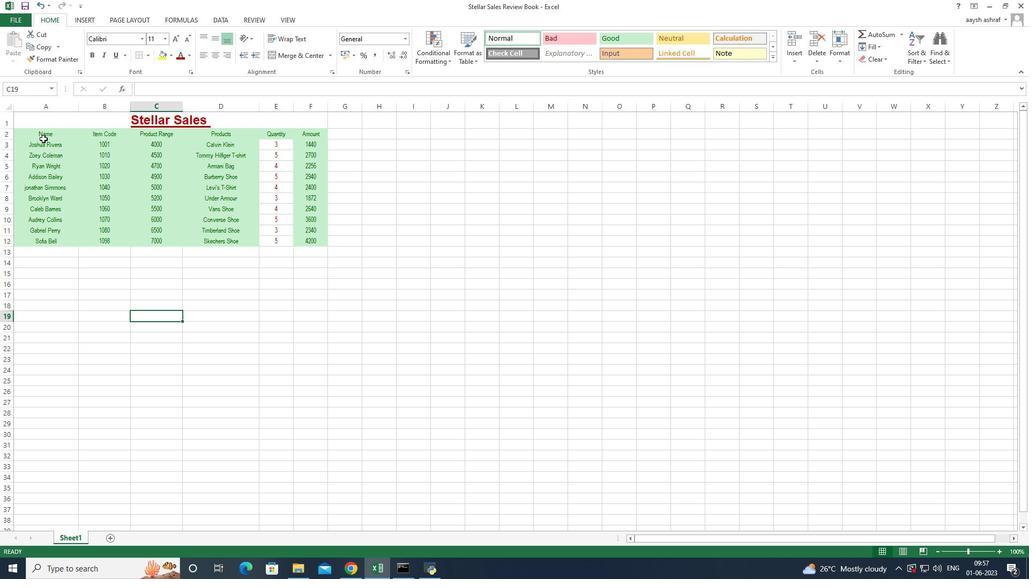 
Action: Mouse pressed left at (48, 134)
Screenshot: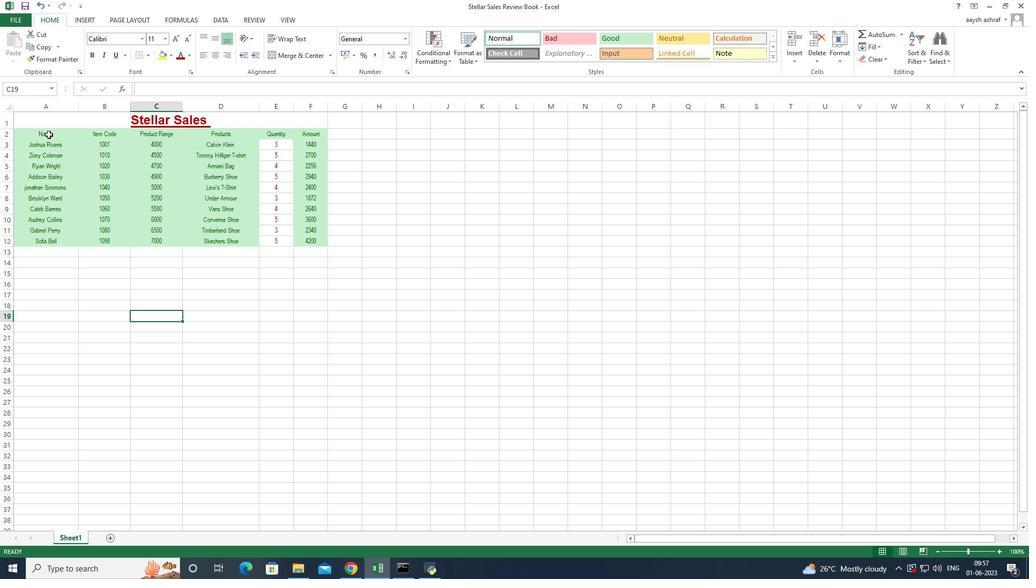 
Action: Mouse moved to (58, 146)
Screenshot: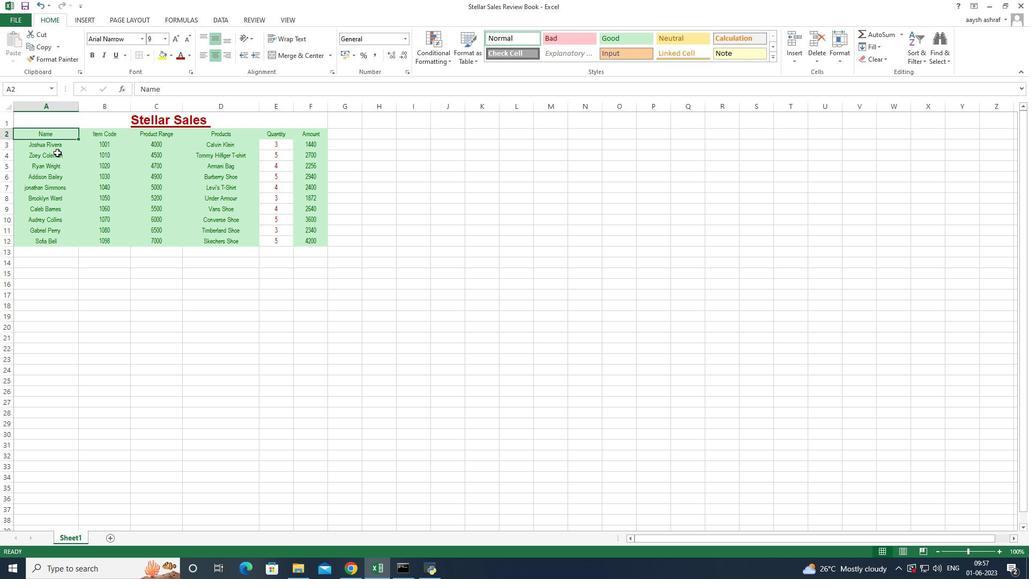 
Action: Mouse pressed left at (58, 146)
Screenshot: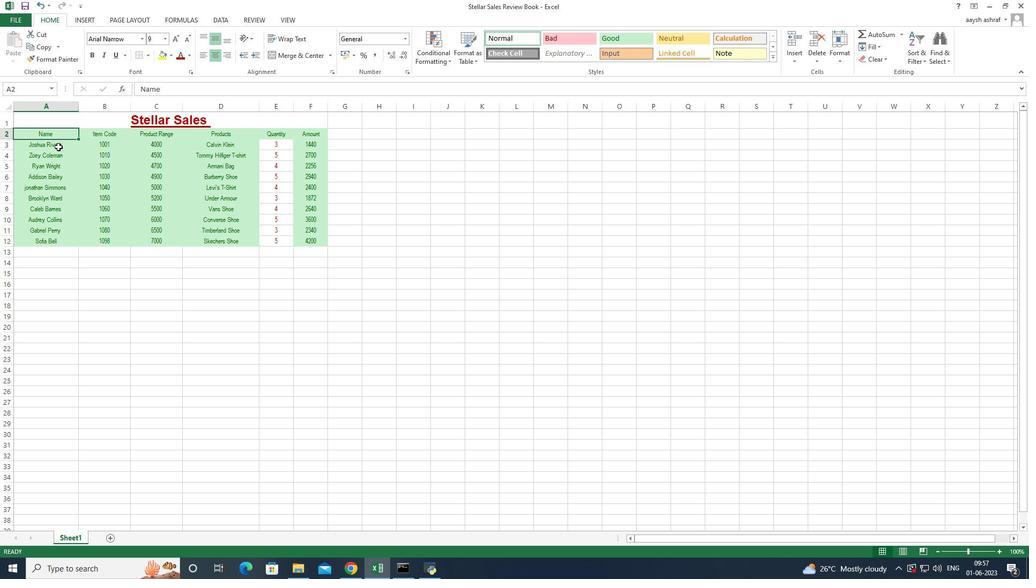 
Action: Mouse moved to (58, 146)
Screenshot: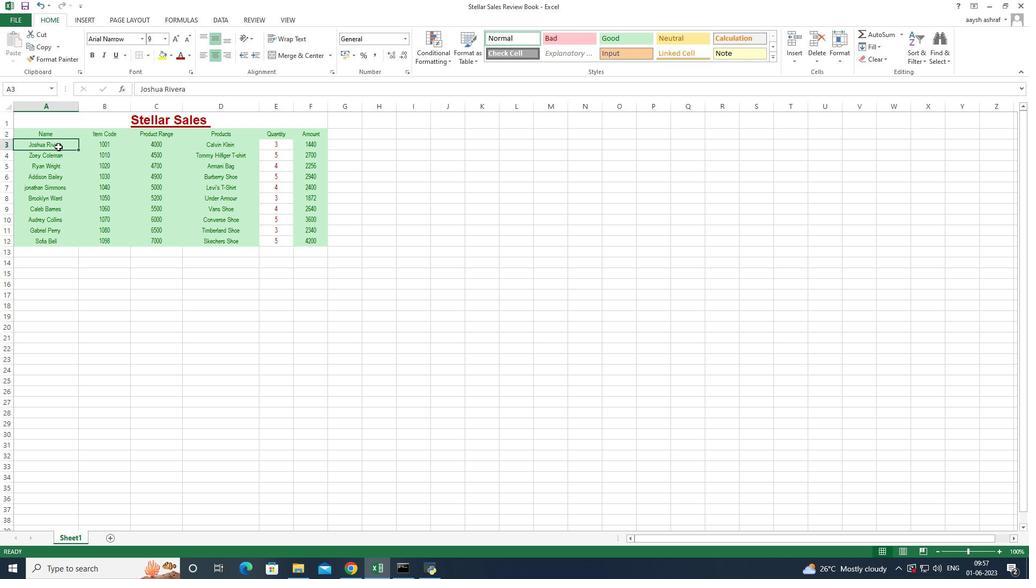 
Action: Key pressed <Key.down><Key.down><Key.down><Key.down><Key.down><Key.down><Key.down><Key.down><Key.right><Key.up><Key.up><Key.up><Key.up><Key.up><Key.up><Key.up><Key.up><Key.up><Key.right>
Screenshot: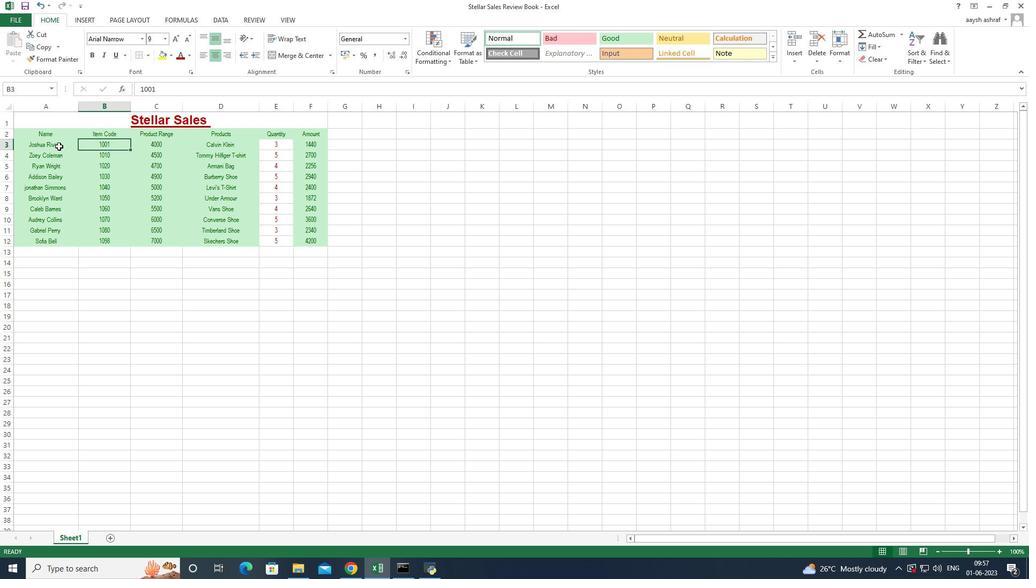 
Action: Mouse moved to (138, 157)
Screenshot: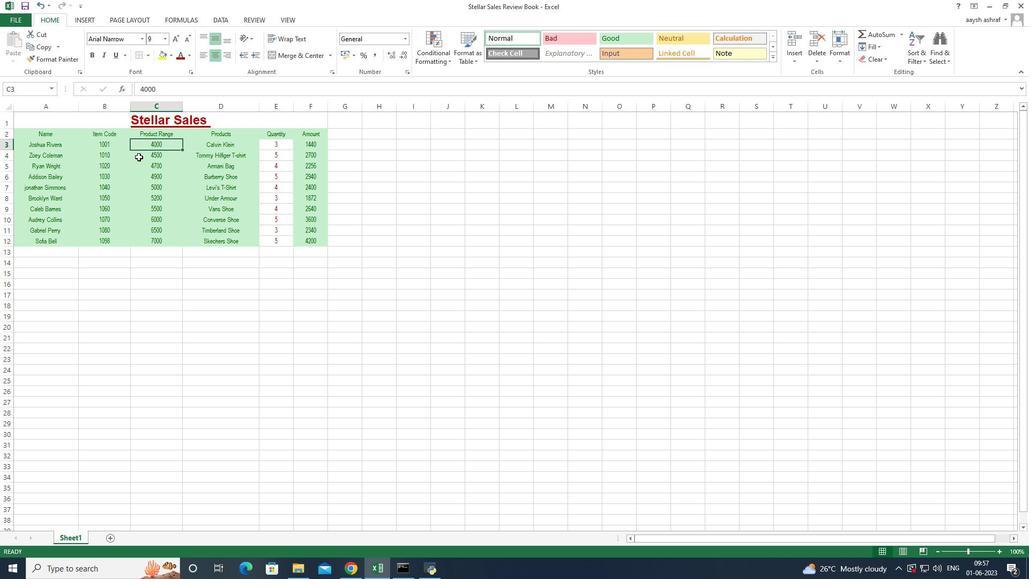 
Action: Key pressed <Key.down><Key.down><Key.down><Key.down><Key.down><Key.down><Key.down><Key.down><Key.down><Key.right><Key.up><Key.up><Key.up><Key.up><Key.up><Key.up><Key.up><Key.up><Key.up><Key.up><Key.right><Key.down><Key.down><Key.down><Key.down><Key.down><Key.down><Key.down><Key.down><Key.down><Key.down><Key.down><Key.down><Key.down><Key.down><Key.down><Key.down><Key.up><Key.up><Key.up><Key.up><Key.up><Key.up><Key.up><Key.up><Key.up><Key.up><Key.right><Key.down><Key.down><Key.down><Key.down><Key.up><Key.up><Key.left><Key.left><Key.left><Key.left><Key.left><Key.left><Key.up><Key.up><Key.up><Key.up><Key.up><Key.up><Key.up><Key.up>
Screenshot: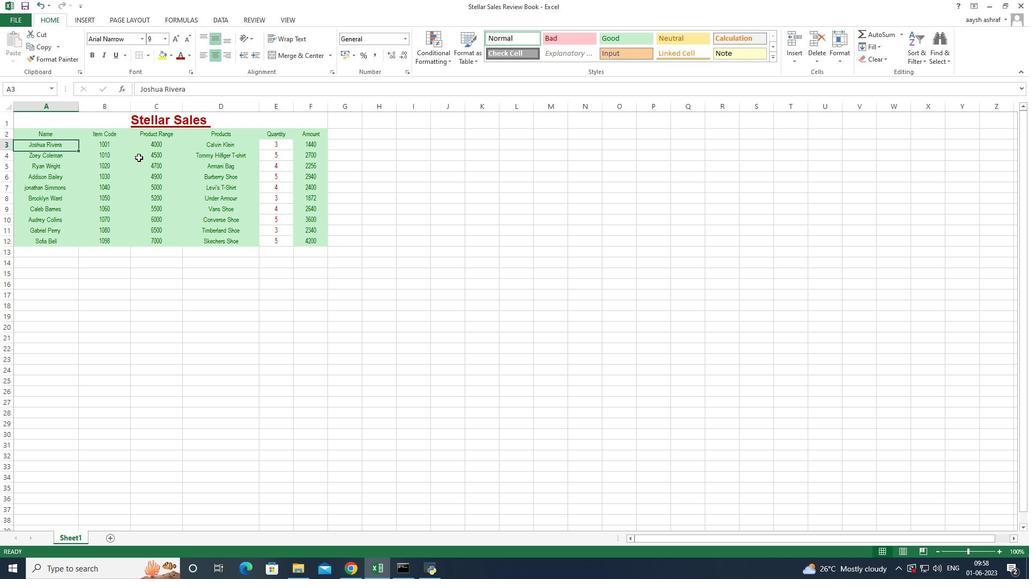 
Action: Mouse moved to (25, 160)
Screenshot: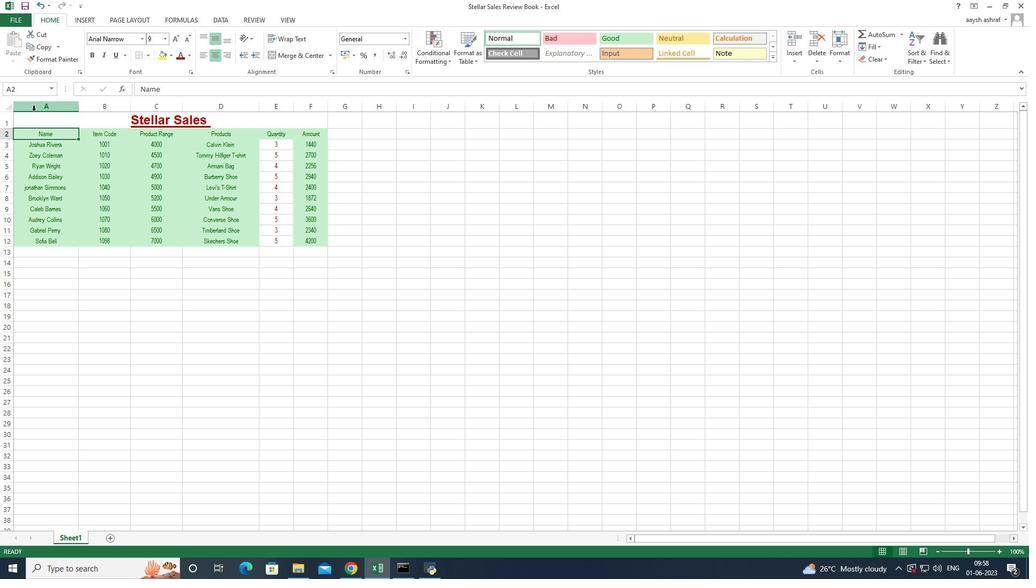
